 Task: Apply conditional formatting to highlight cells in the range A2:G14 that are less than 10 with a red background and bold text.
Action: Mouse moved to (271, 164)
Screenshot: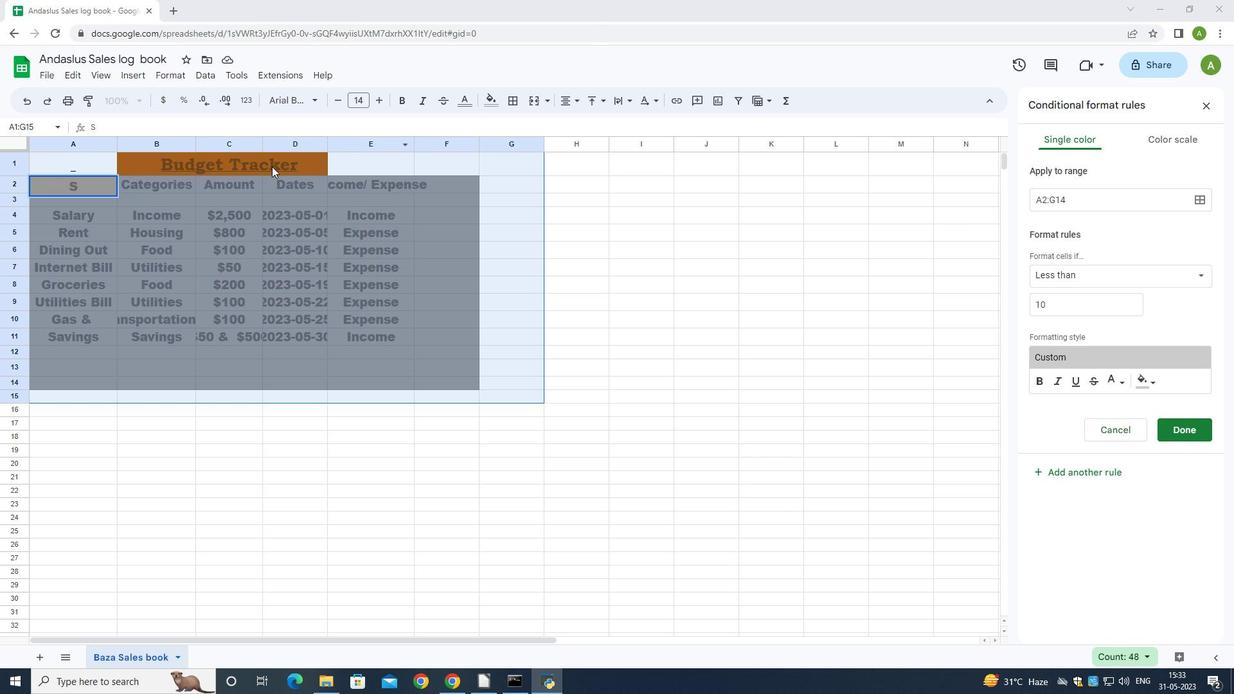 
Action: Mouse pressed left at (271, 164)
Screenshot: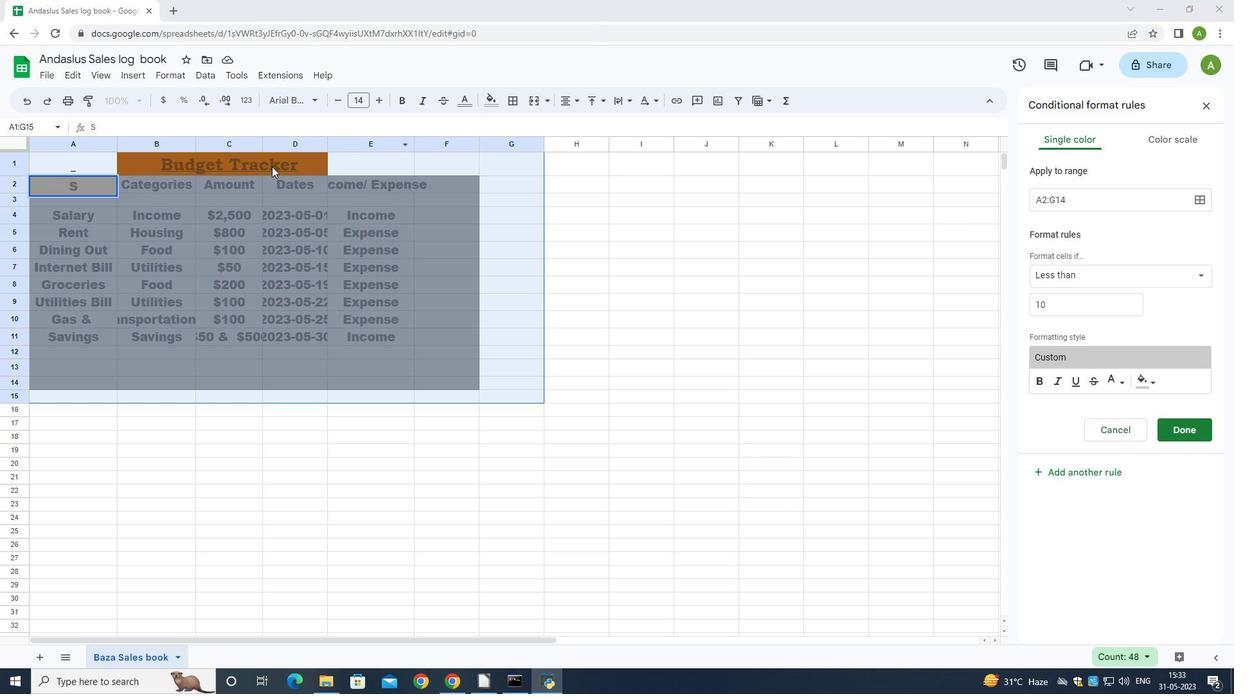
Action: Mouse moved to (142, 160)
Screenshot: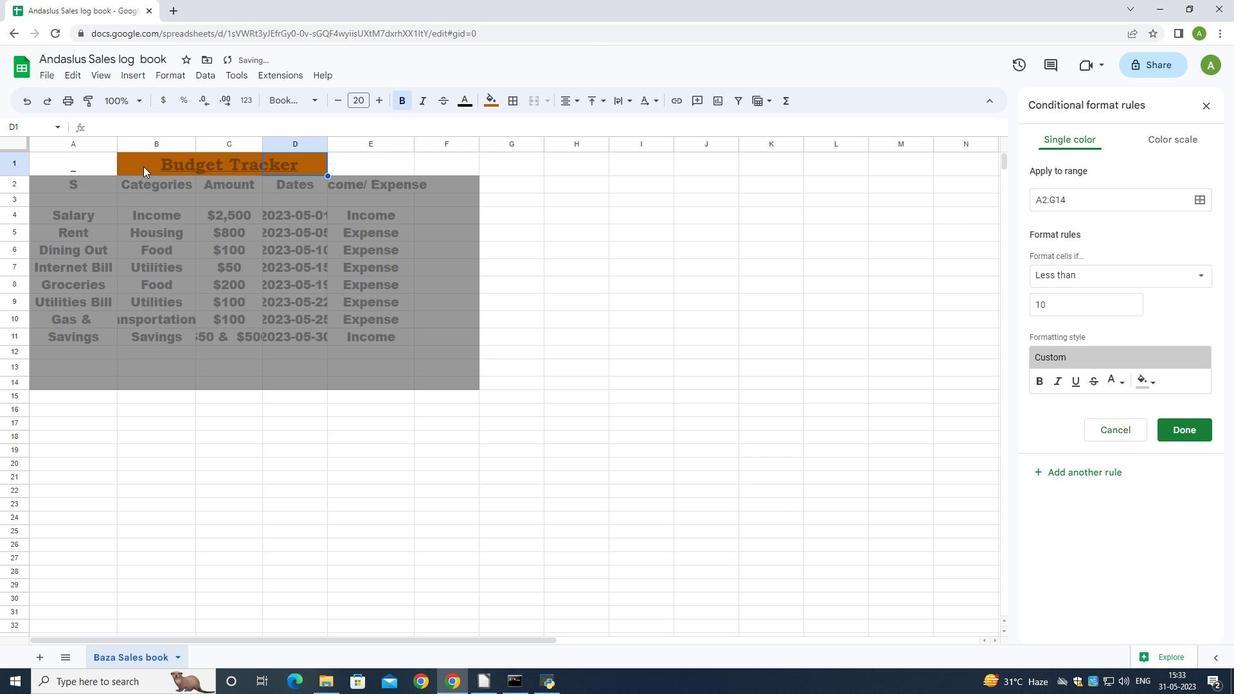 
Action: Mouse pressed left at (142, 160)
Screenshot: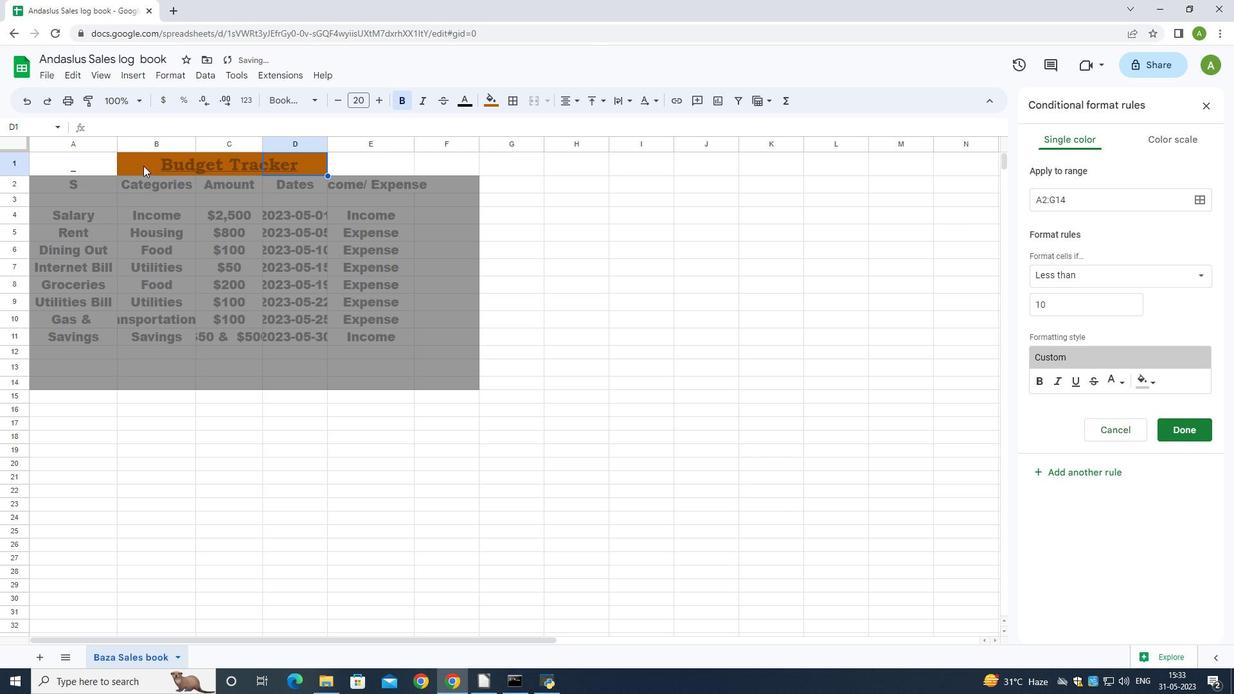 
Action: Mouse pressed left at (142, 160)
Screenshot: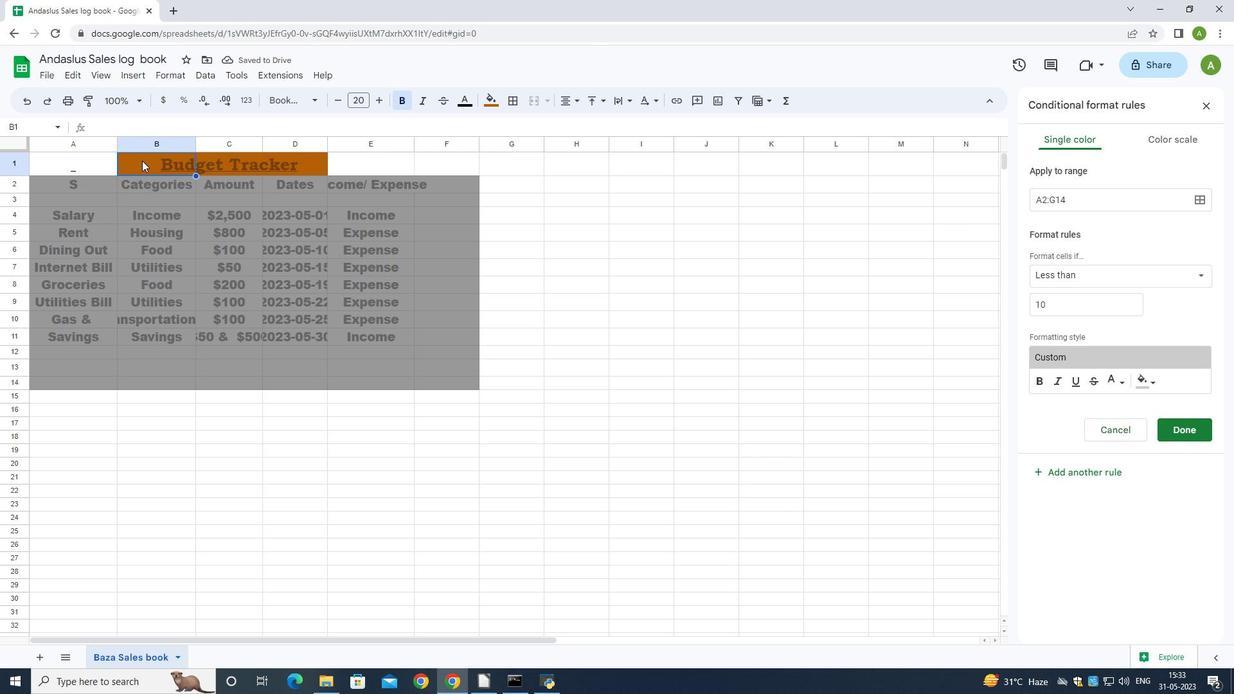 
Action: Mouse moved to (302, 95)
Screenshot: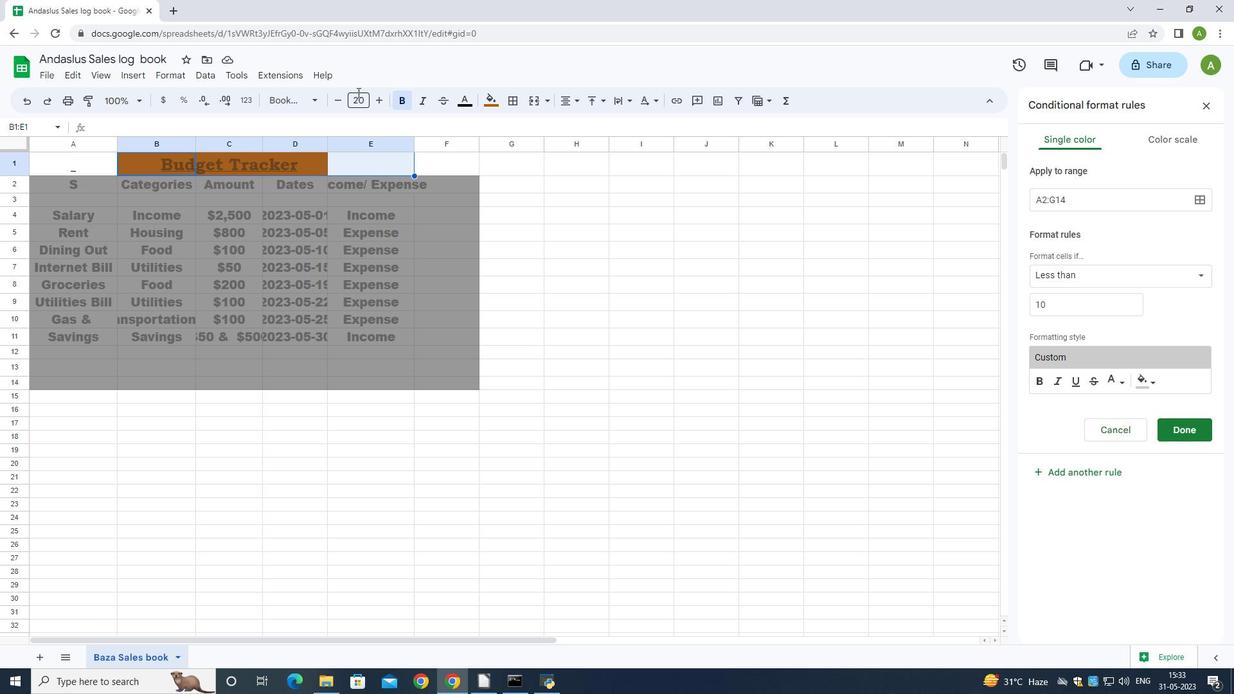 
Action: Mouse pressed left at (302, 95)
Screenshot: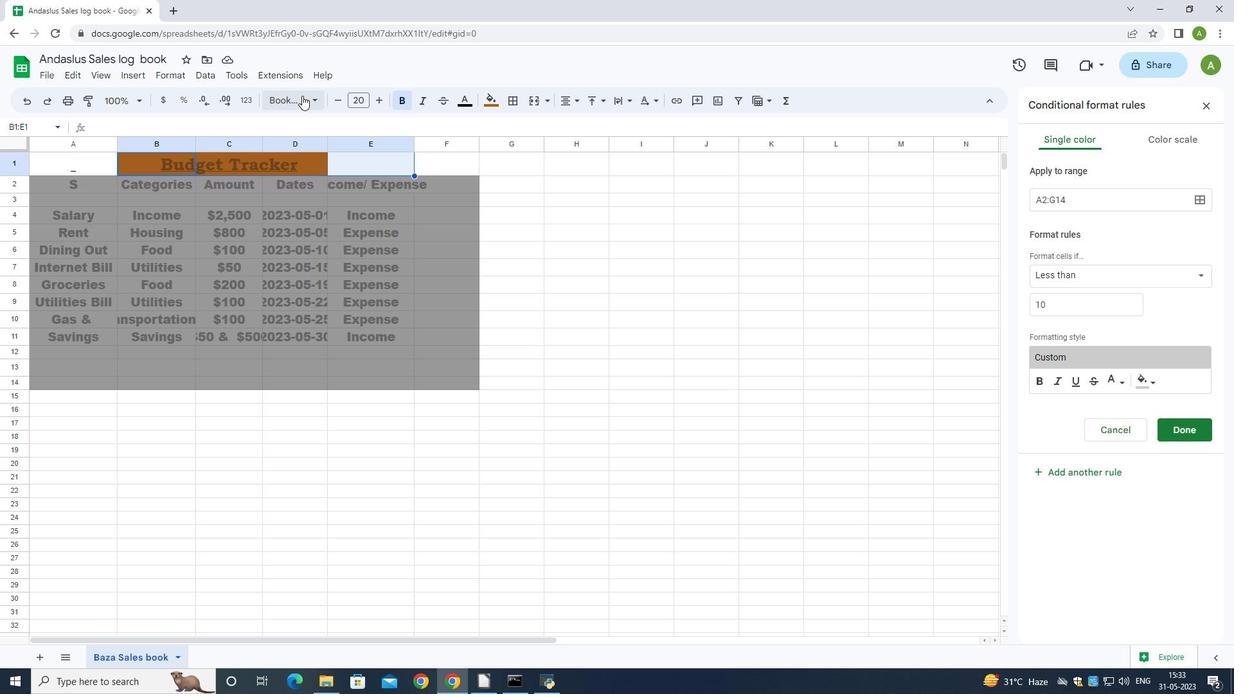 
Action: Mouse moved to (331, 233)
Screenshot: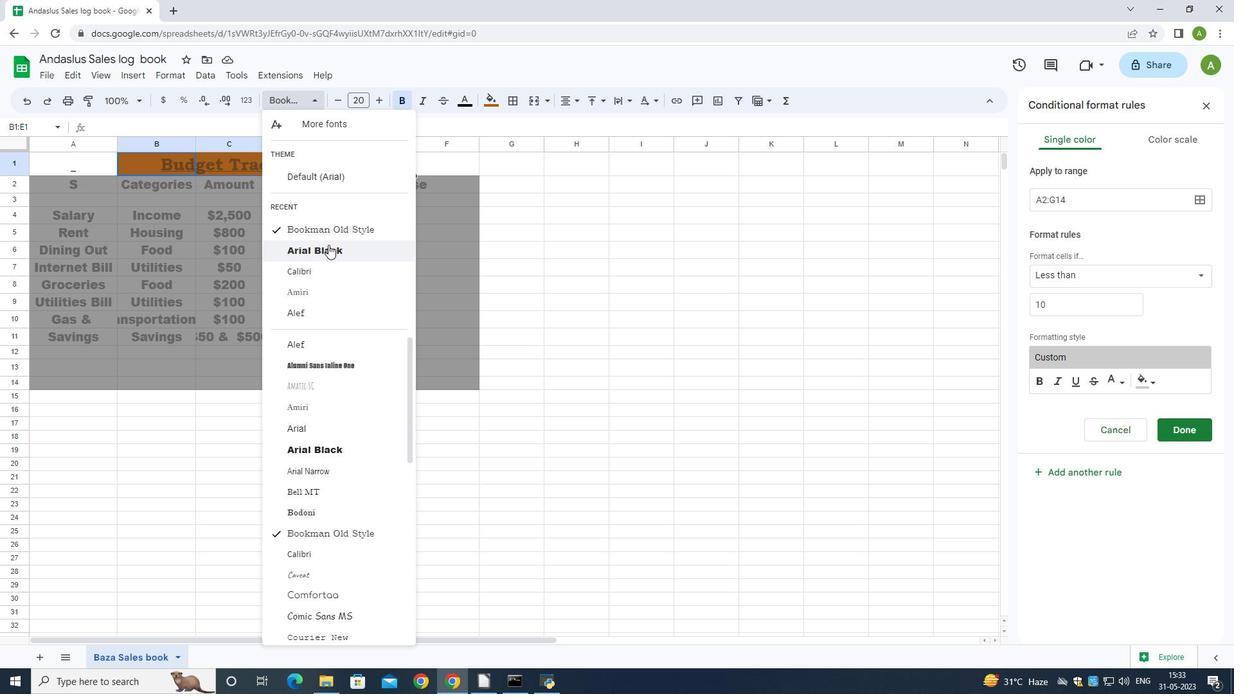 
Action: Mouse pressed left at (331, 233)
Screenshot: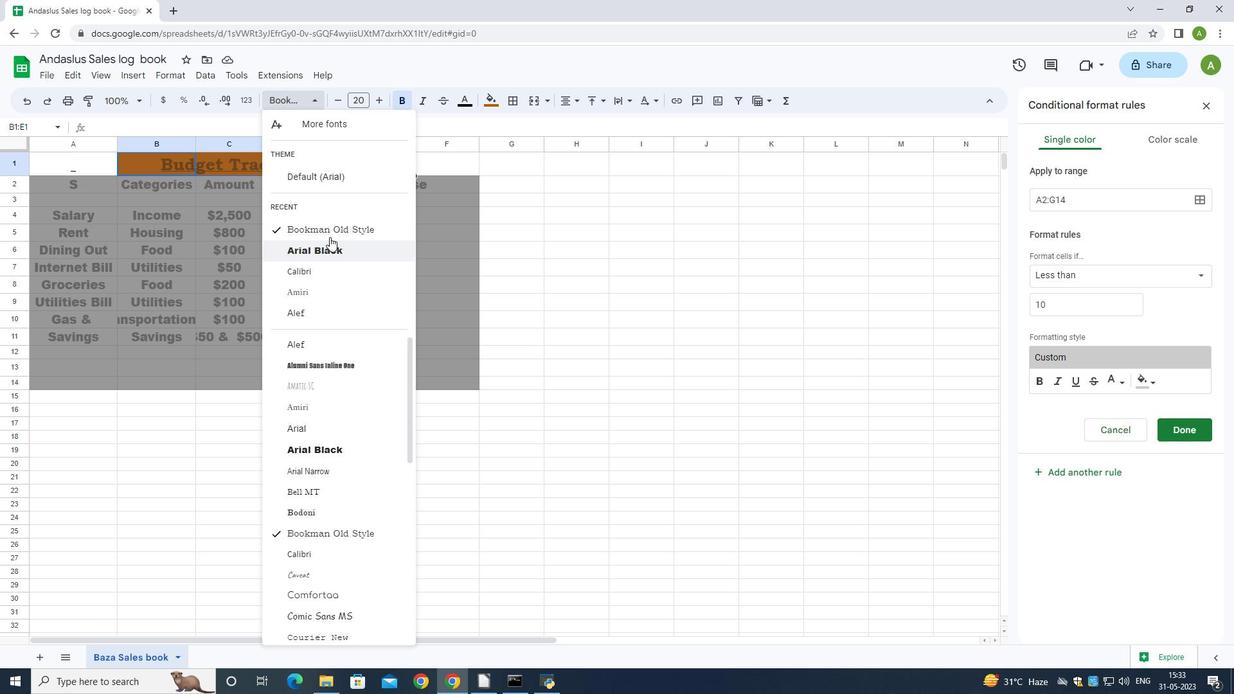 
Action: Mouse moved to (345, 101)
Screenshot: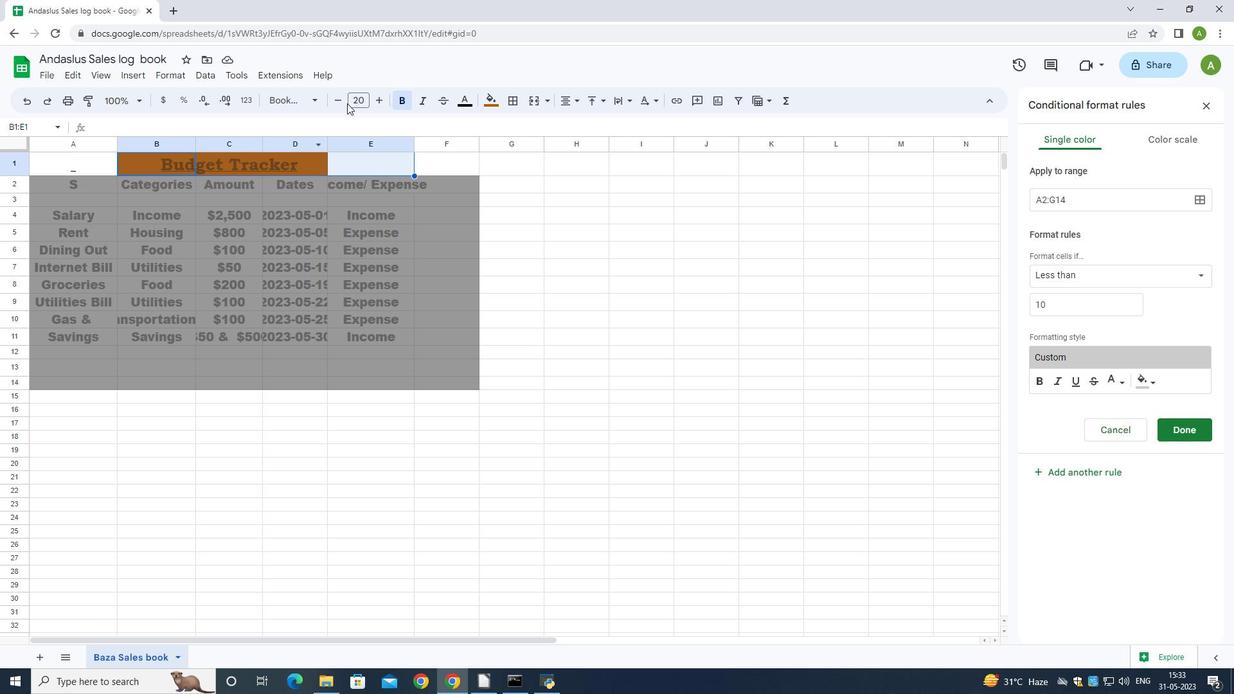 
Action: Mouse pressed left at (345, 101)
Screenshot: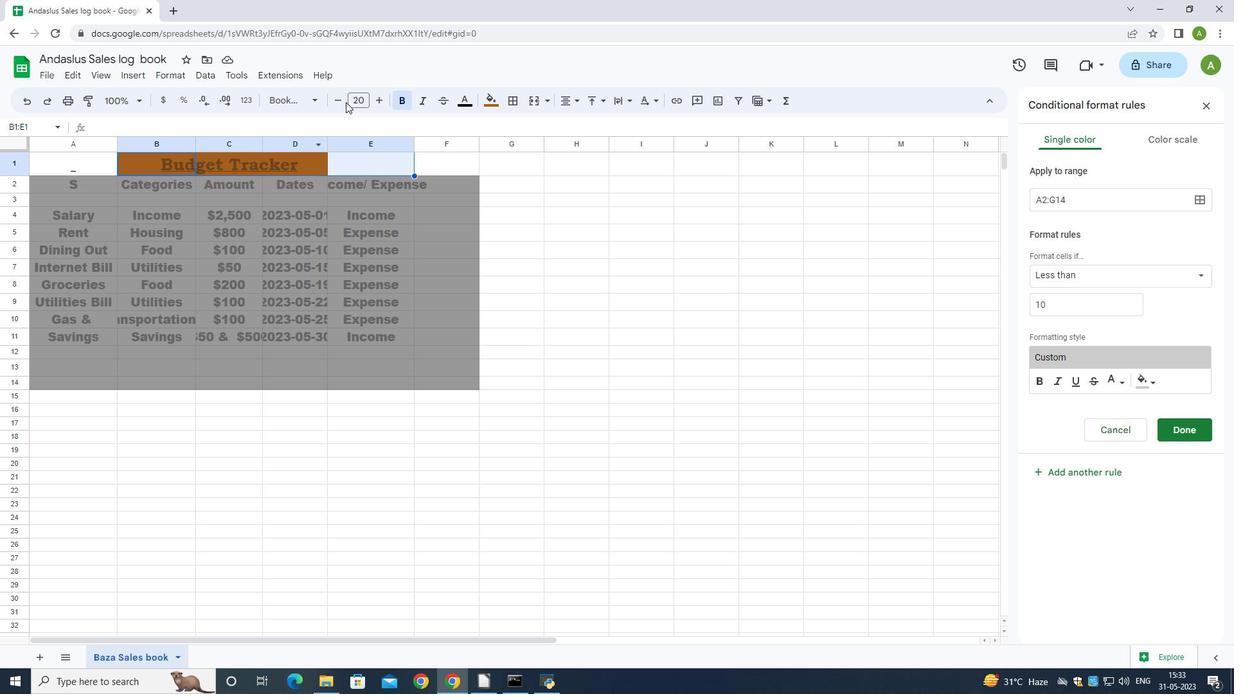 
Action: Mouse moved to (342, 101)
Screenshot: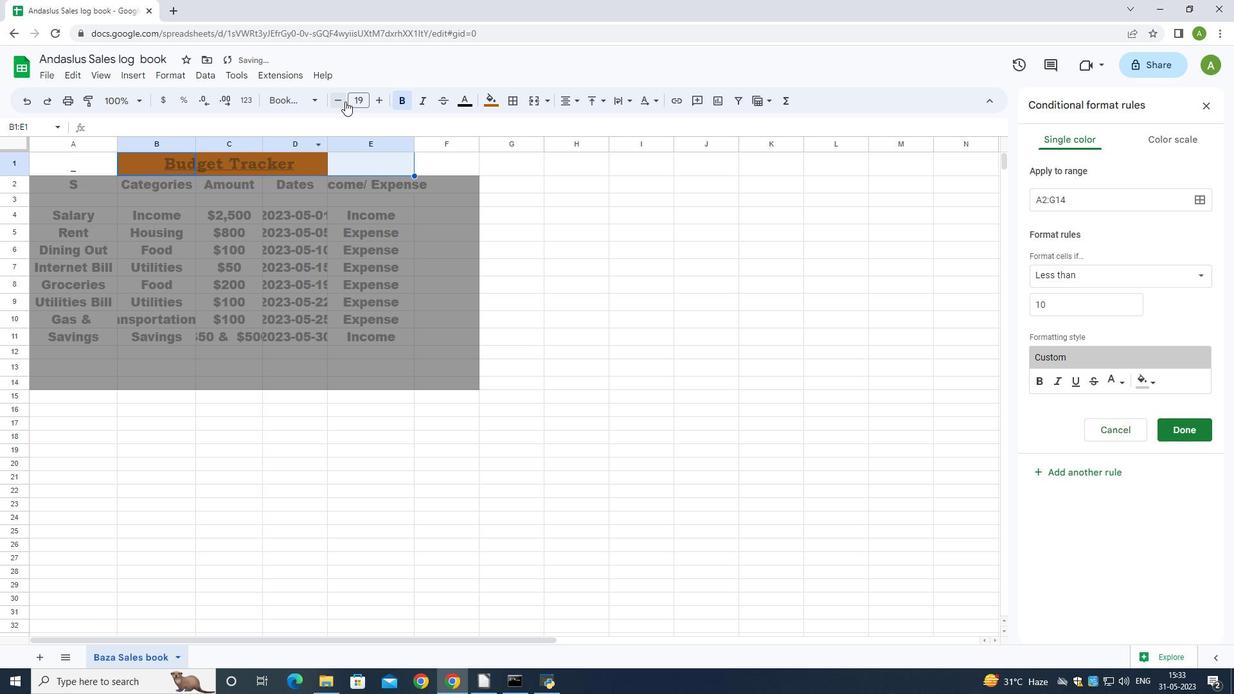 
Action: Mouse pressed left at (342, 101)
Screenshot: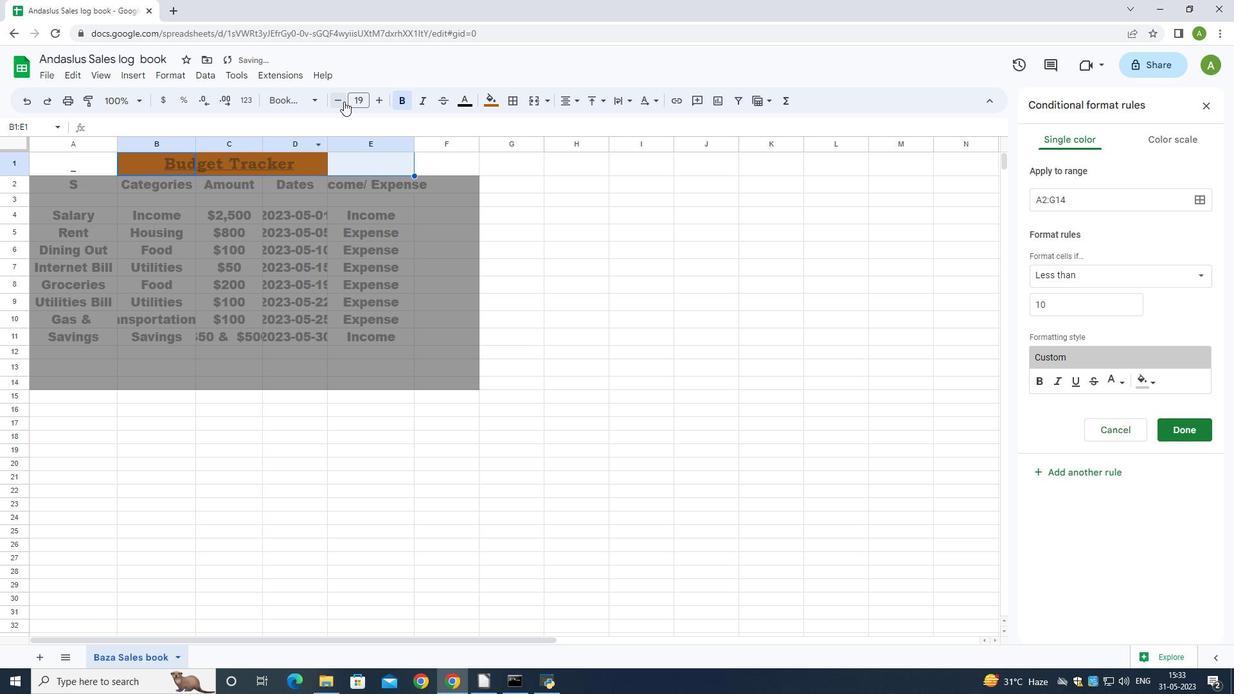 
Action: Mouse moved to (46, 180)
Screenshot: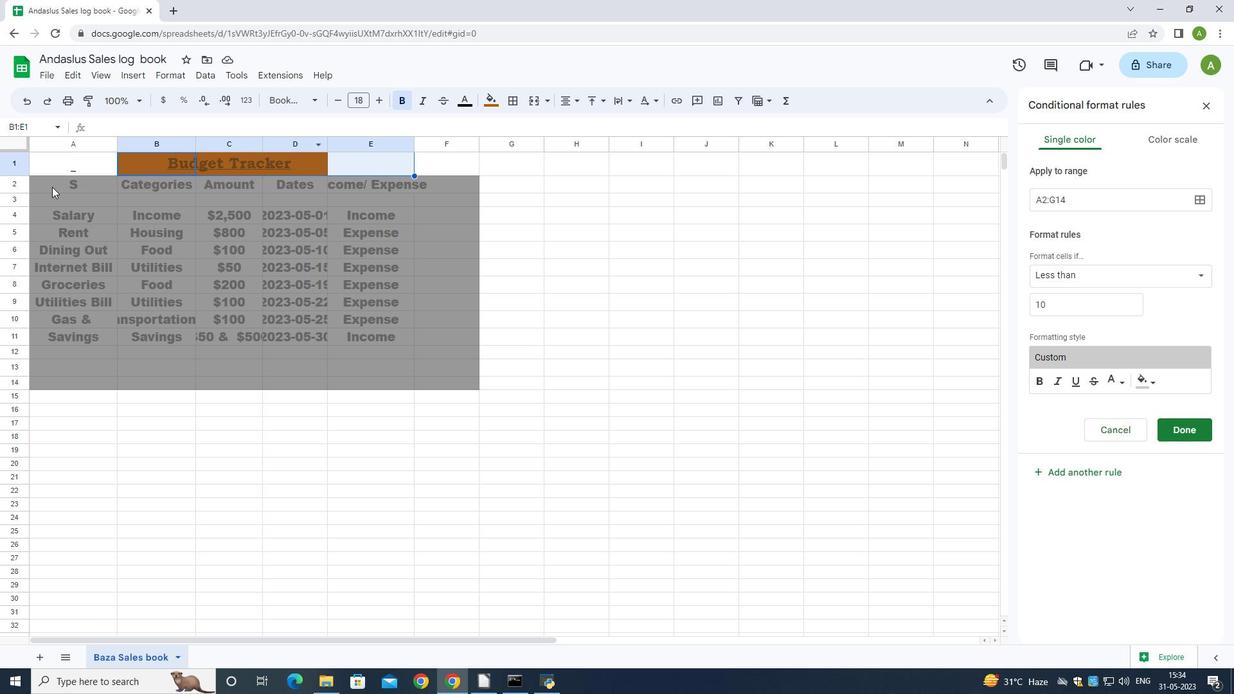 
Action: Mouse pressed left at (46, 180)
Screenshot: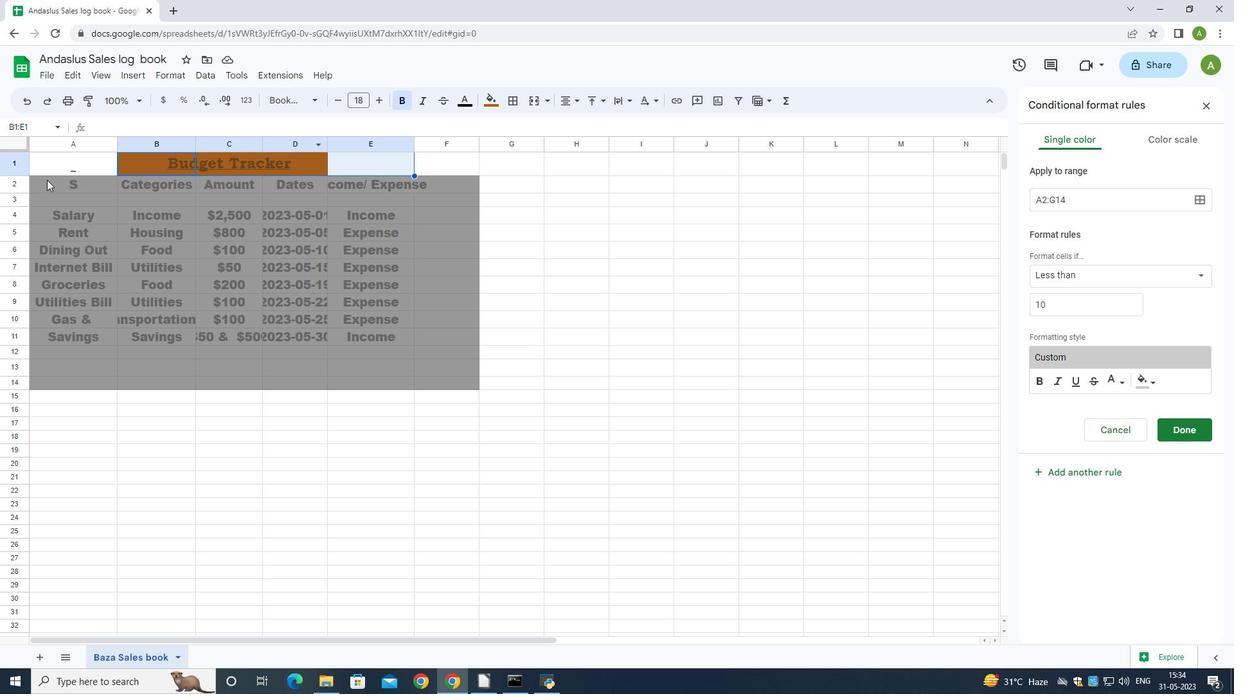 
Action: Mouse moved to (87, 190)
Screenshot: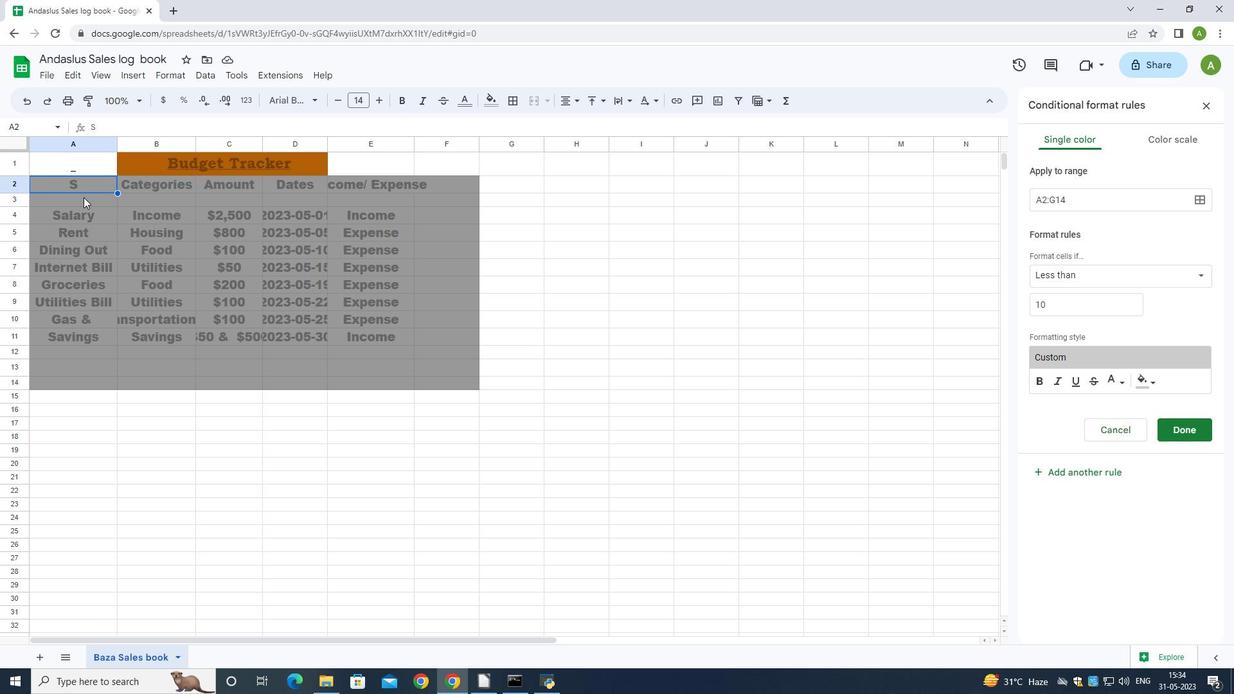 
Action: Mouse pressed left at (87, 190)
Screenshot: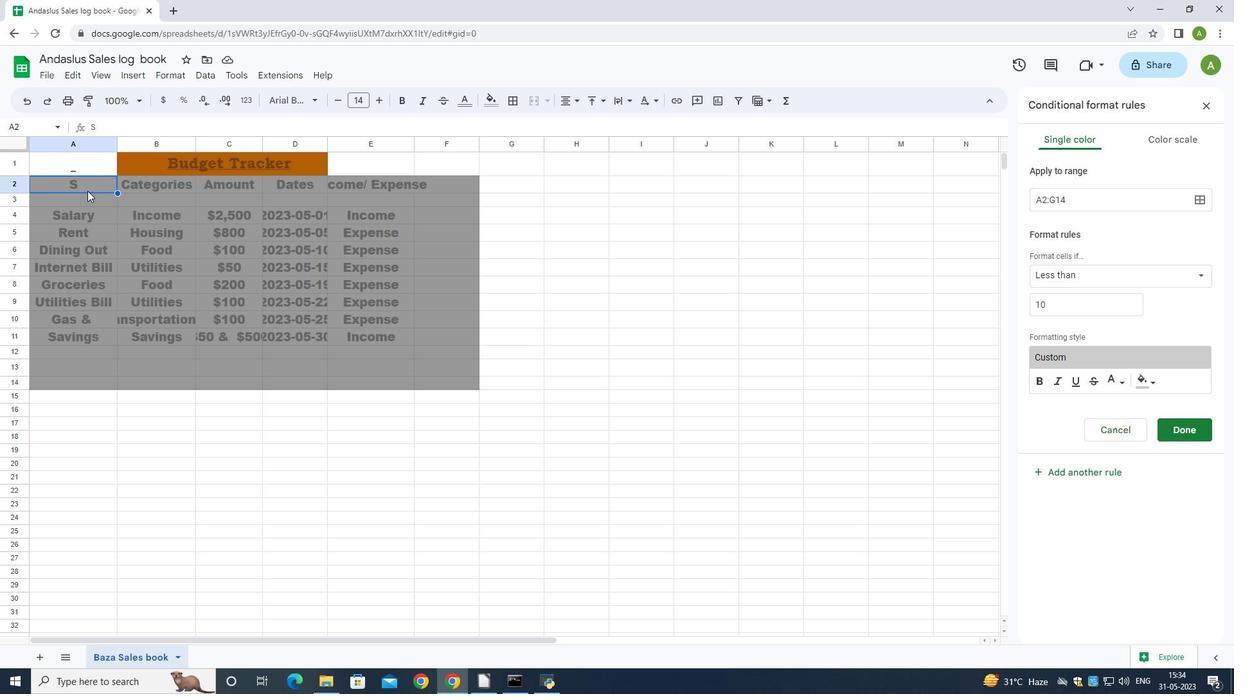 
Action: Mouse moved to (310, 100)
Screenshot: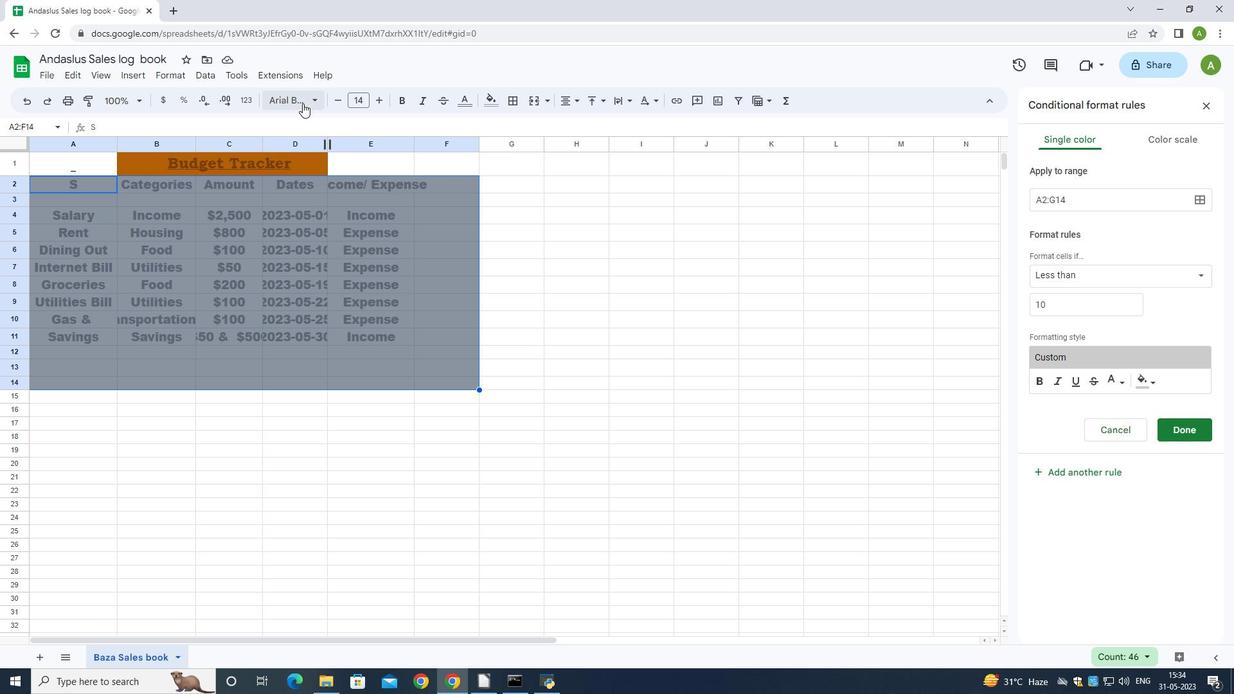 
Action: Mouse pressed left at (310, 100)
Screenshot: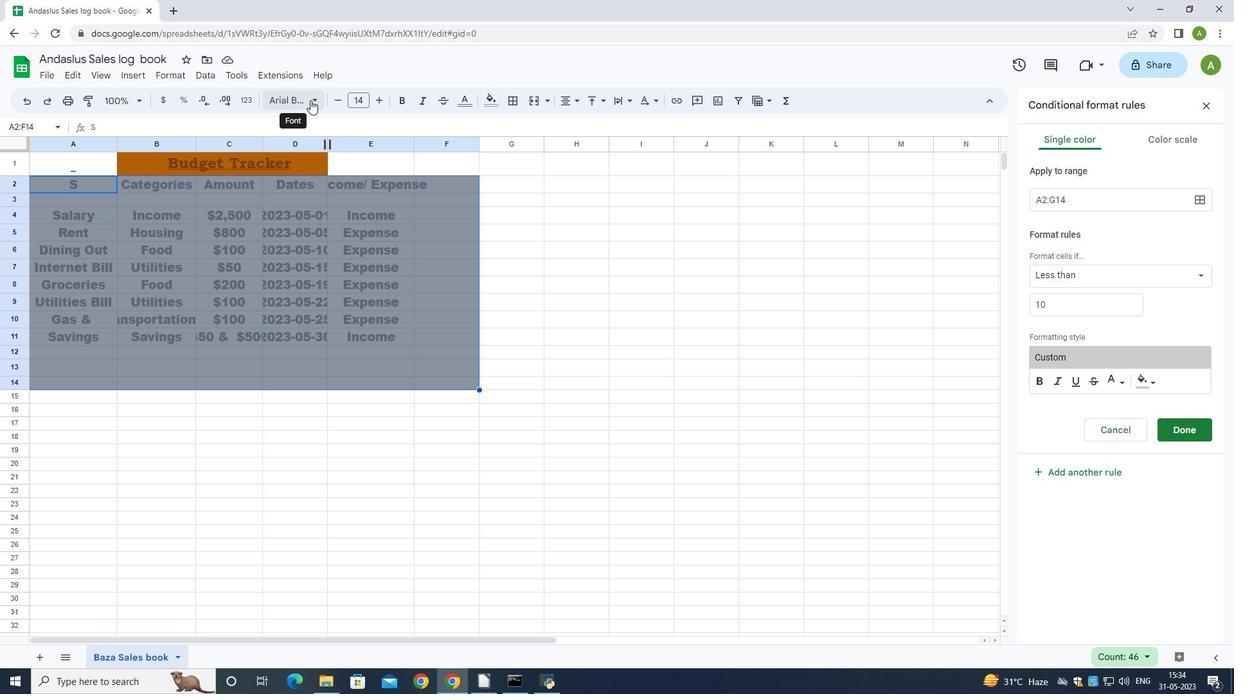 
Action: Mouse moved to (321, 271)
Screenshot: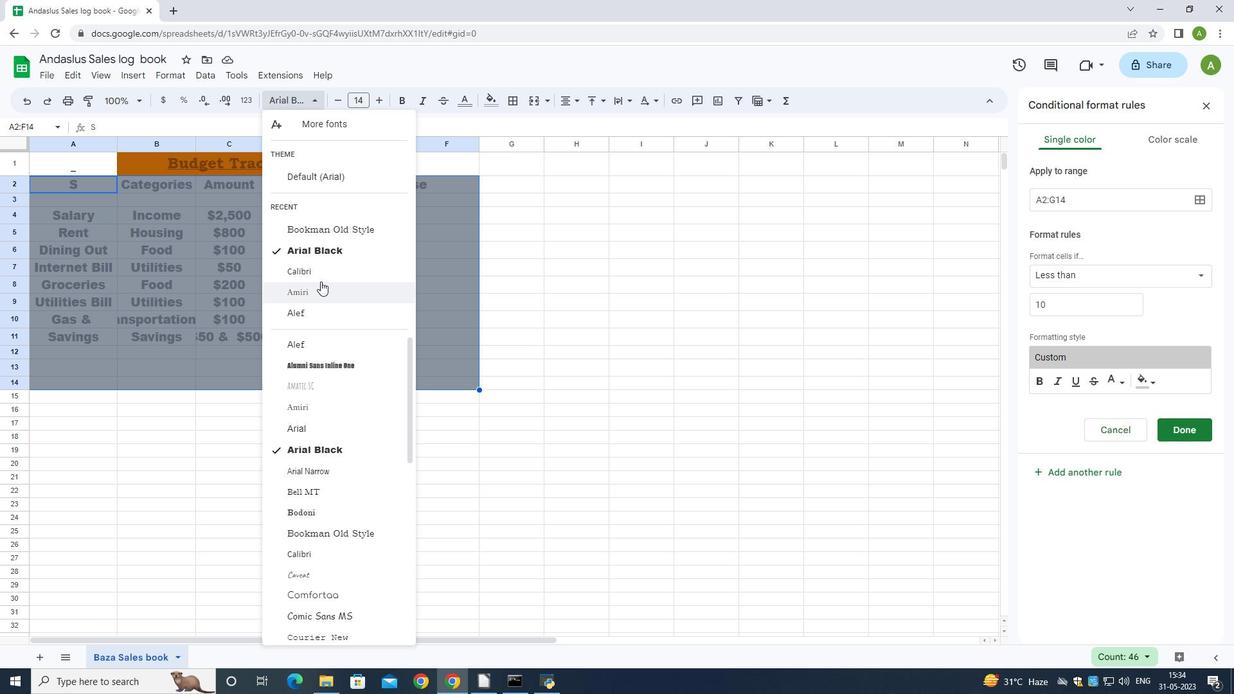 
Action: Mouse pressed left at (321, 271)
Screenshot: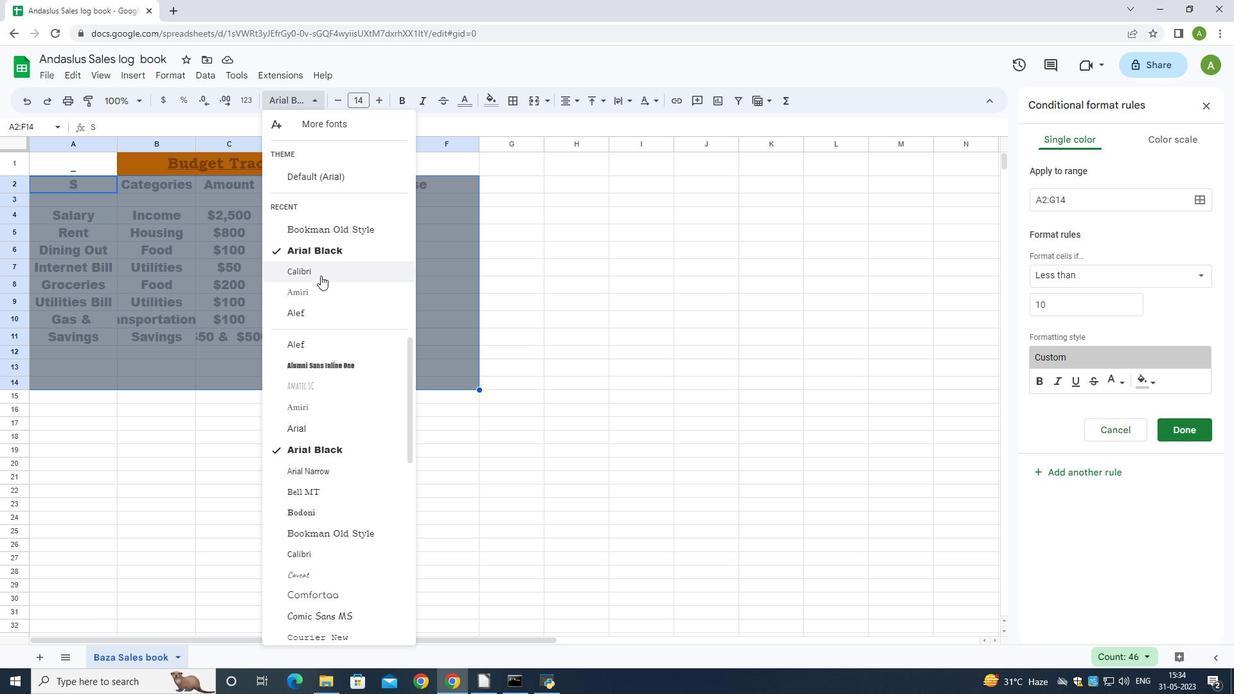 
Action: Mouse moved to (334, 100)
Screenshot: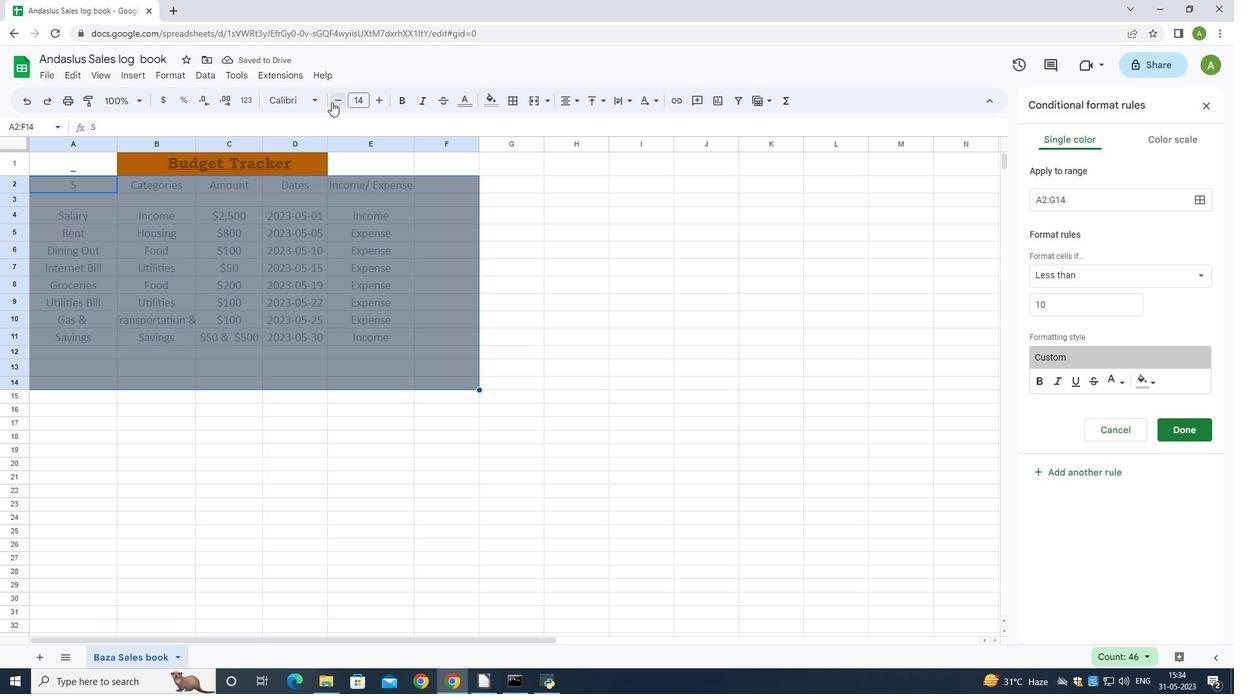 
Action: Mouse pressed left at (334, 100)
Screenshot: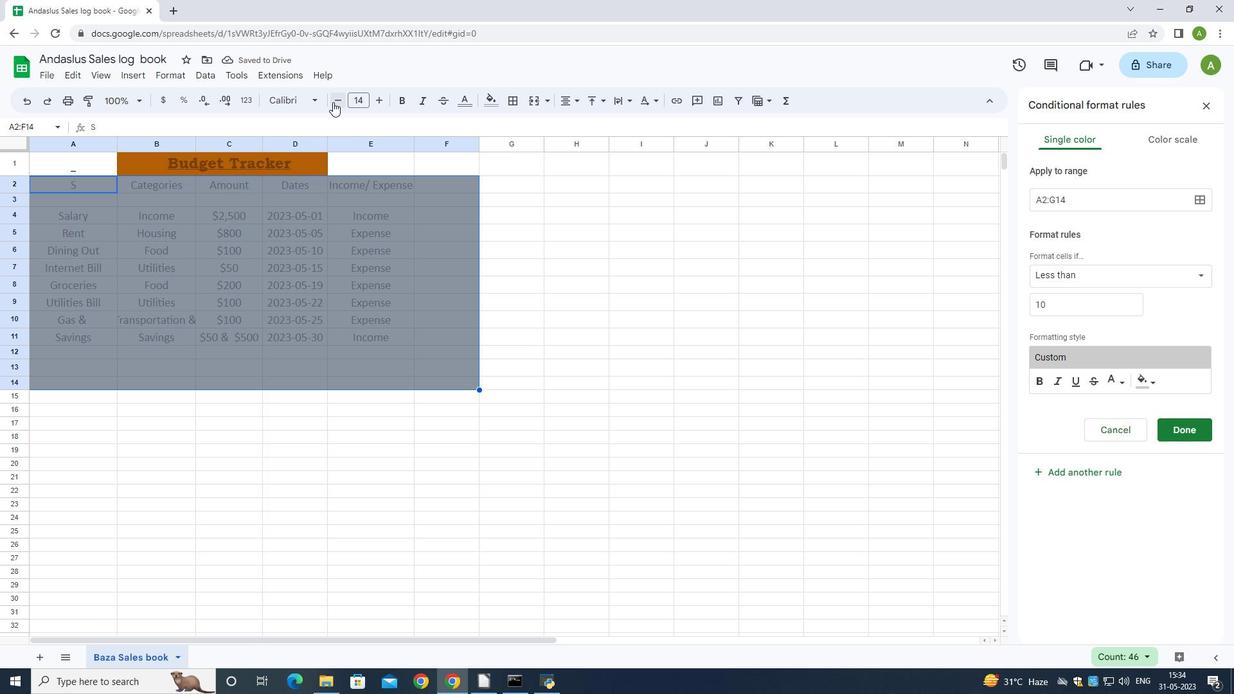 
Action: Mouse pressed left at (334, 100)
Screenshot: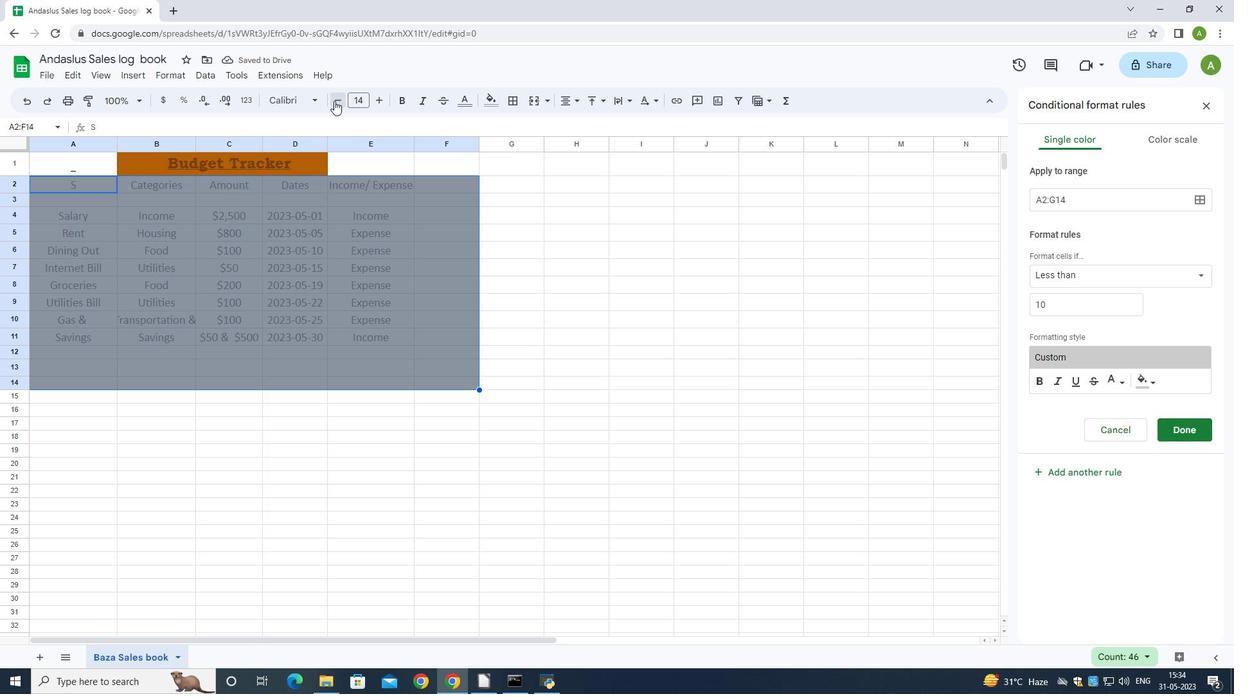 
Action: Mouse pressed left at (334, 100)
Screenshot: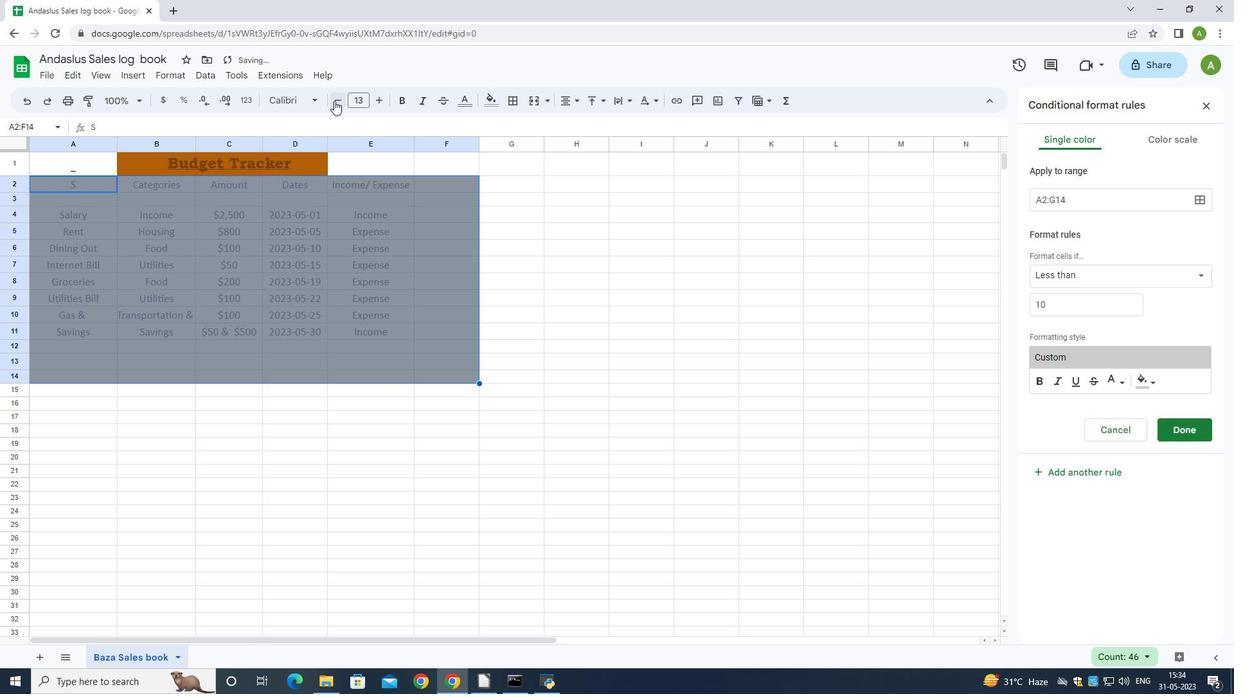 
Action: Mouse pressed left at (334, 100)
Screenshot: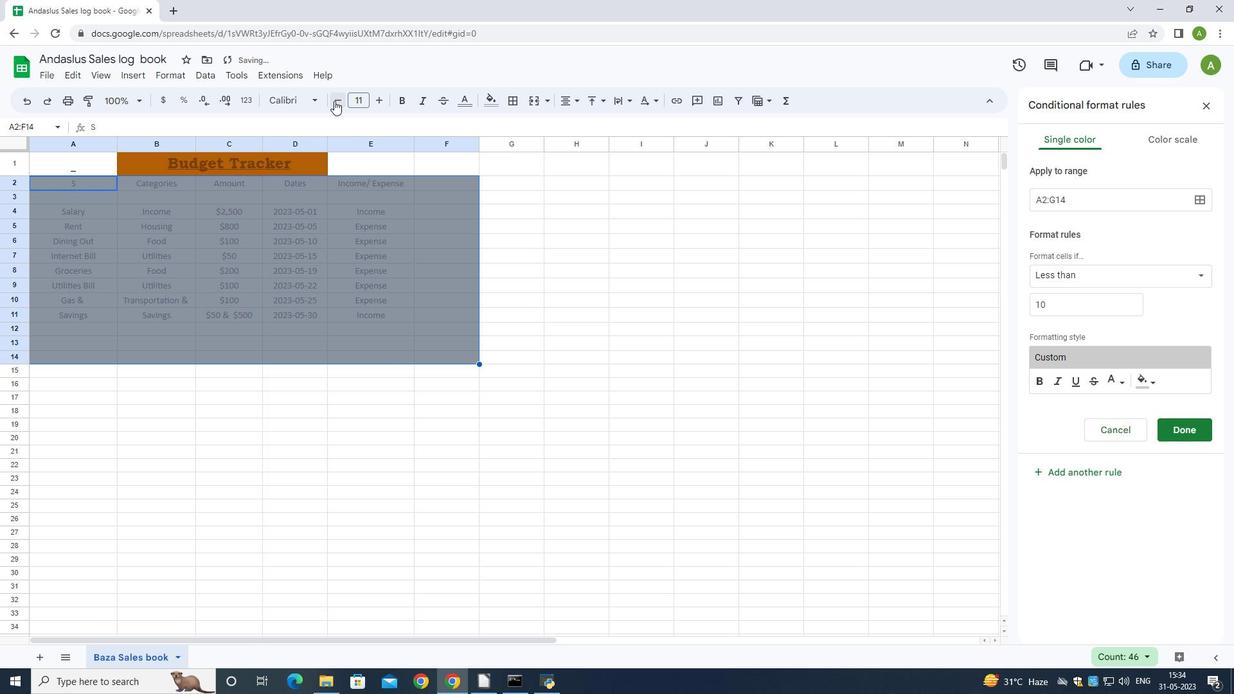 
Action: Mouse pressed left at (334, 100)
Screenshot: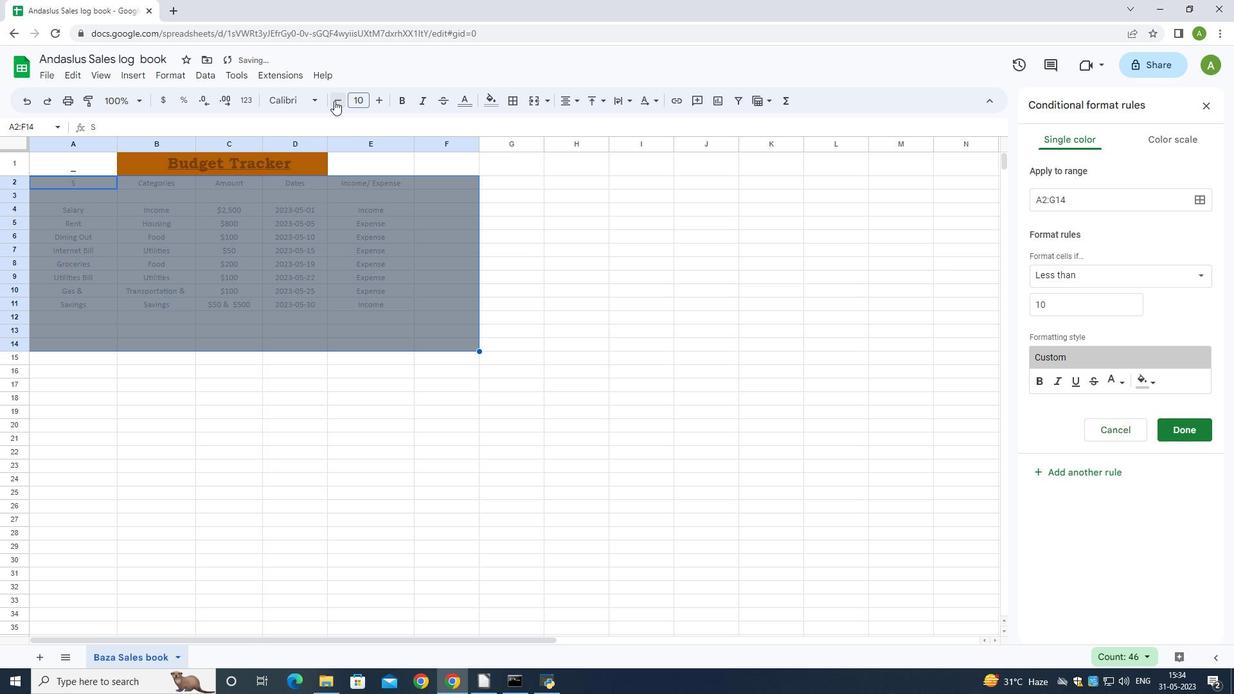 
Action: Mouse moved to (54, 163)
Screenshot: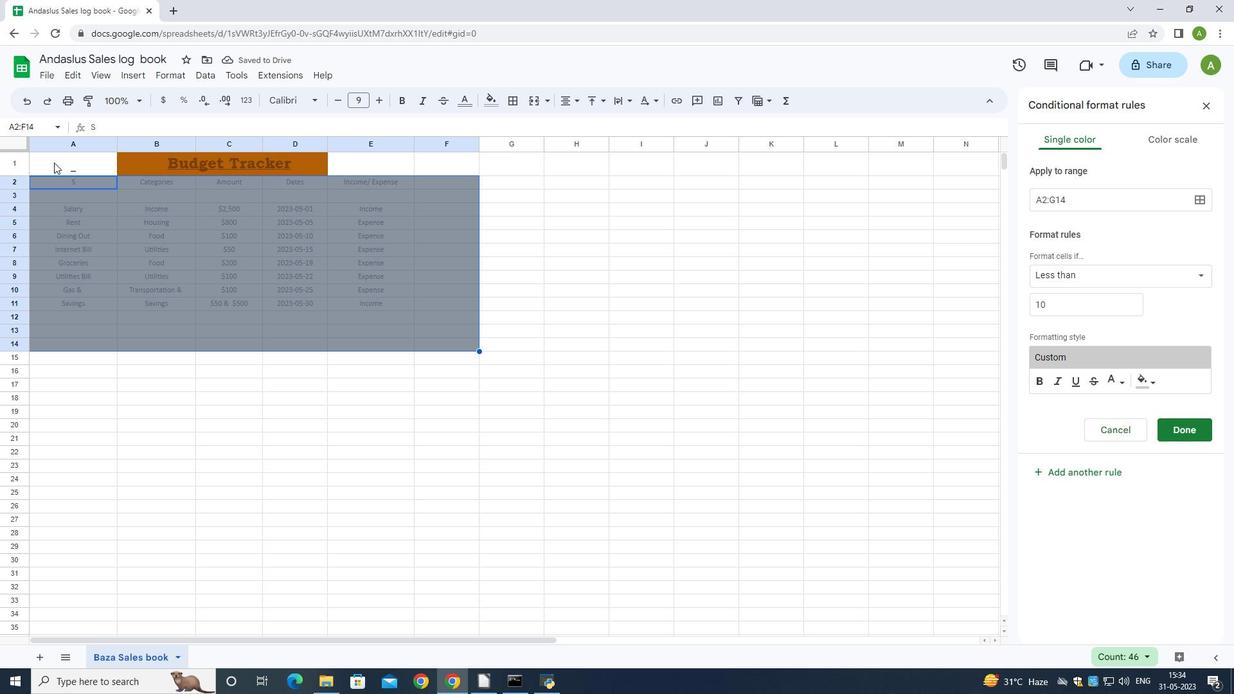 
Action: Mouse pressed left at (54, 163)
Screenshot: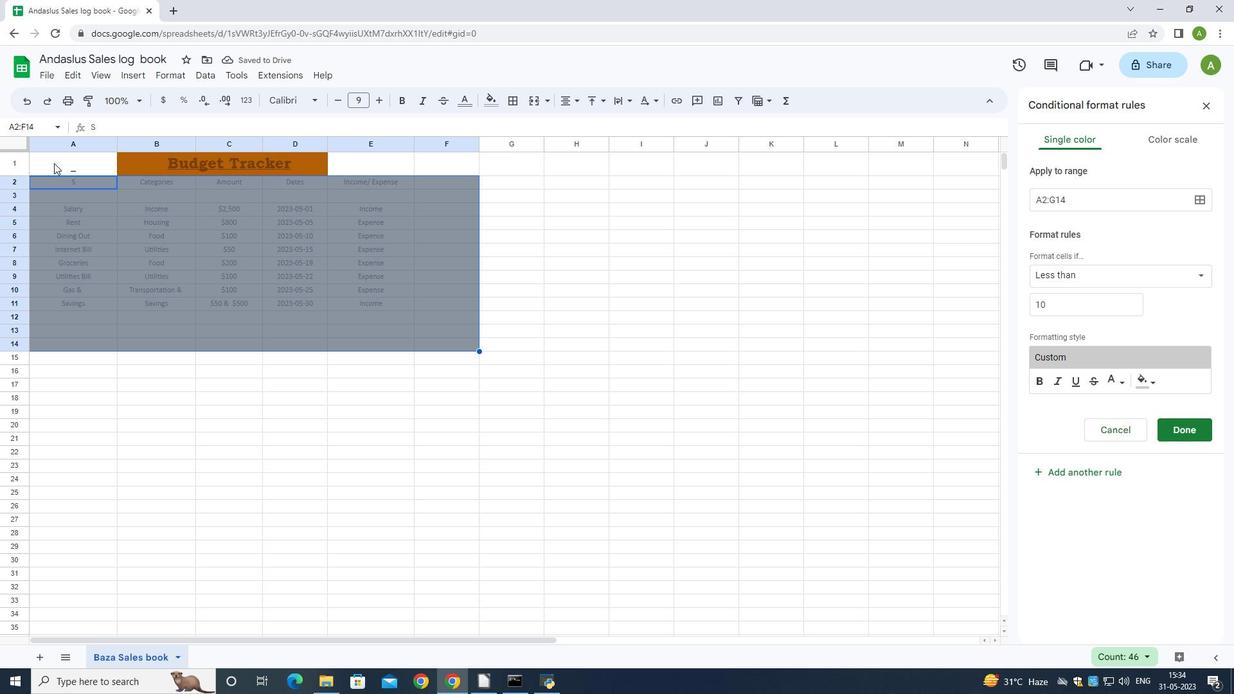 
Action: Mouse moved to (54, 163)
Screenshot: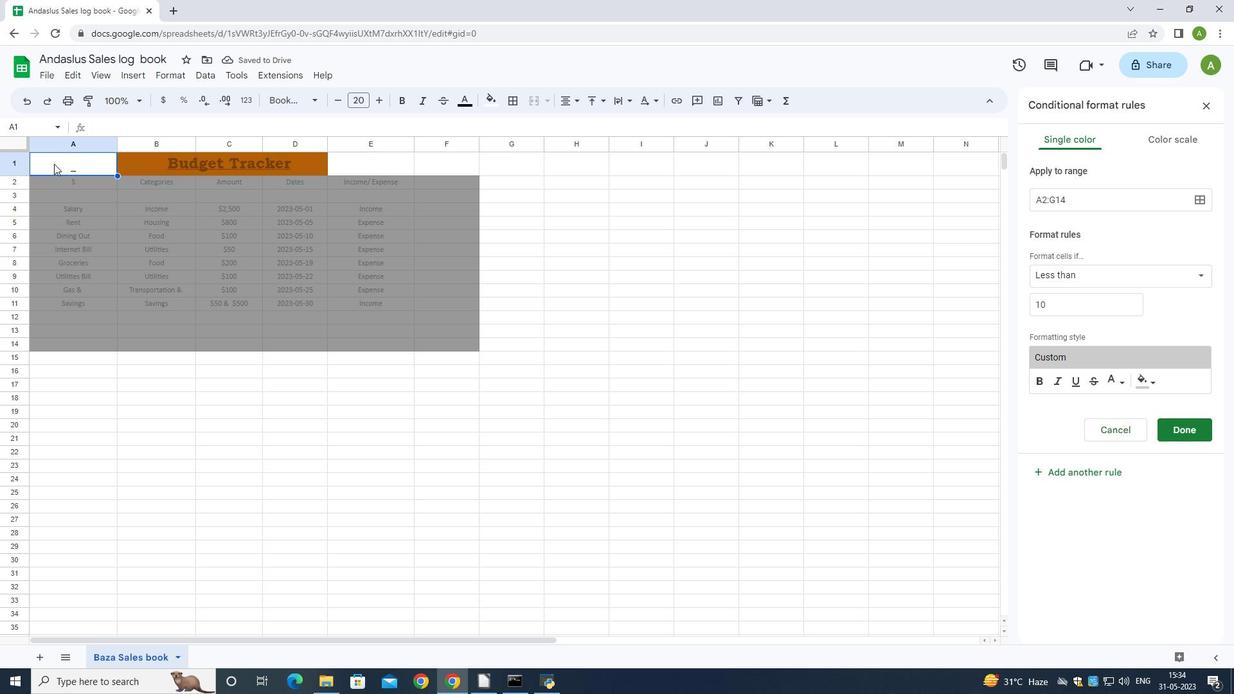 
Action: Mouse pressed left at (54, 163)
Screenshot: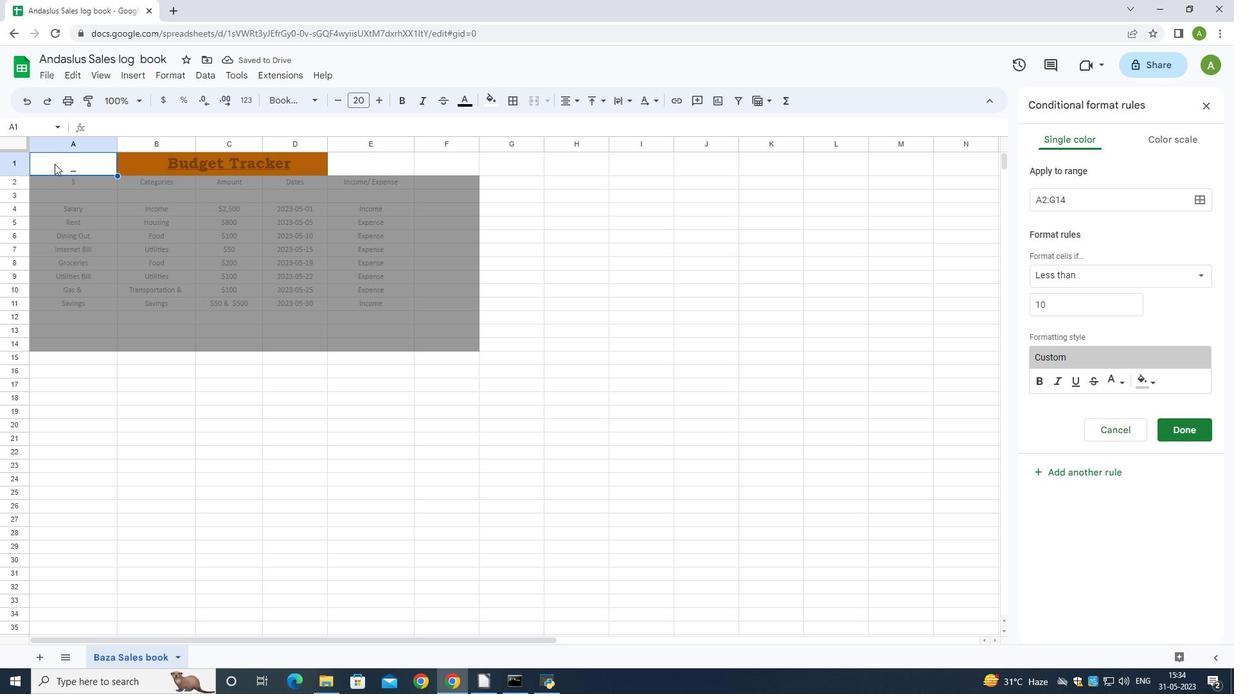 
Action: Mouse moved to (418, 448)
Screenshot: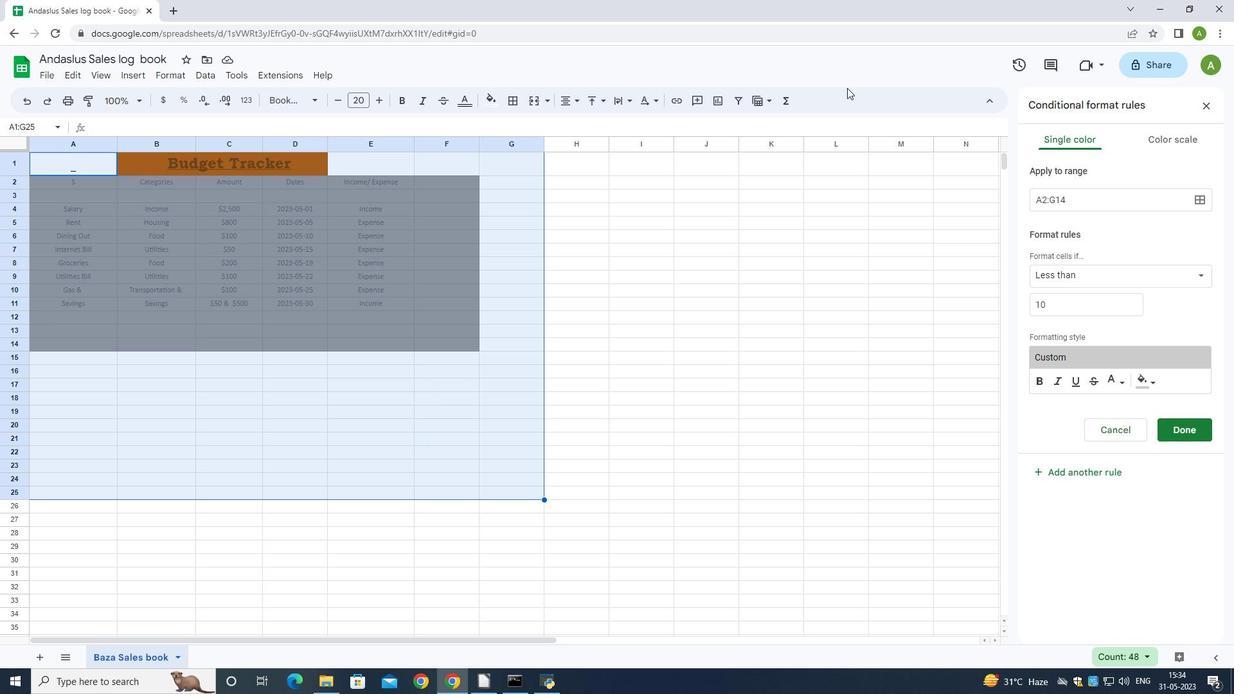 
Action: Mouse scrolled (418, 448) with delta (0, 0)
Screenshot: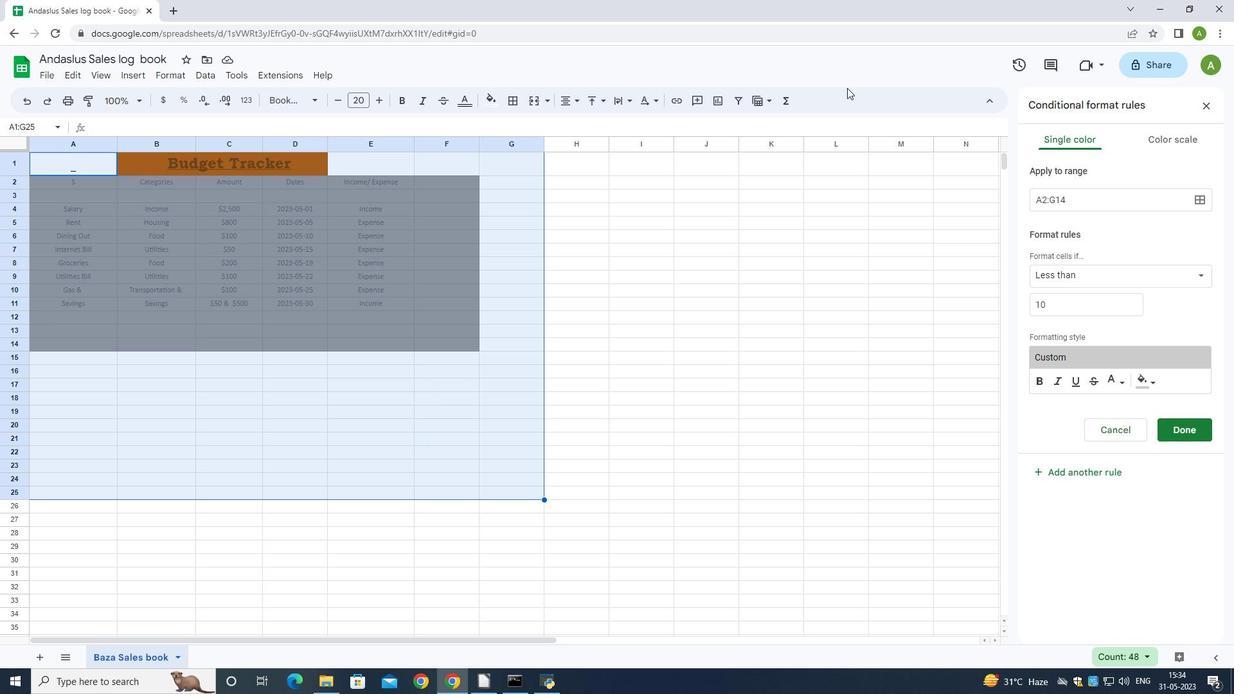 
Action: Mouse moved to (569, 102)
Screenshot: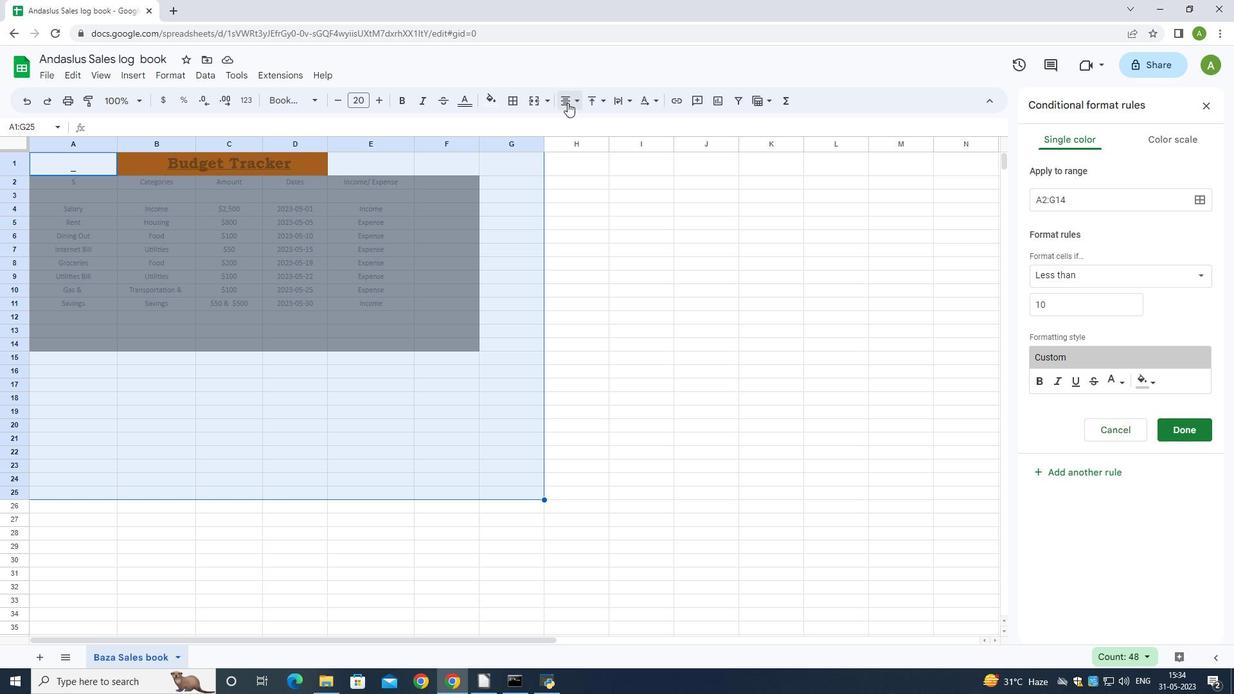 
Action: Mouse pressed left at (569, 102)
Screenshot: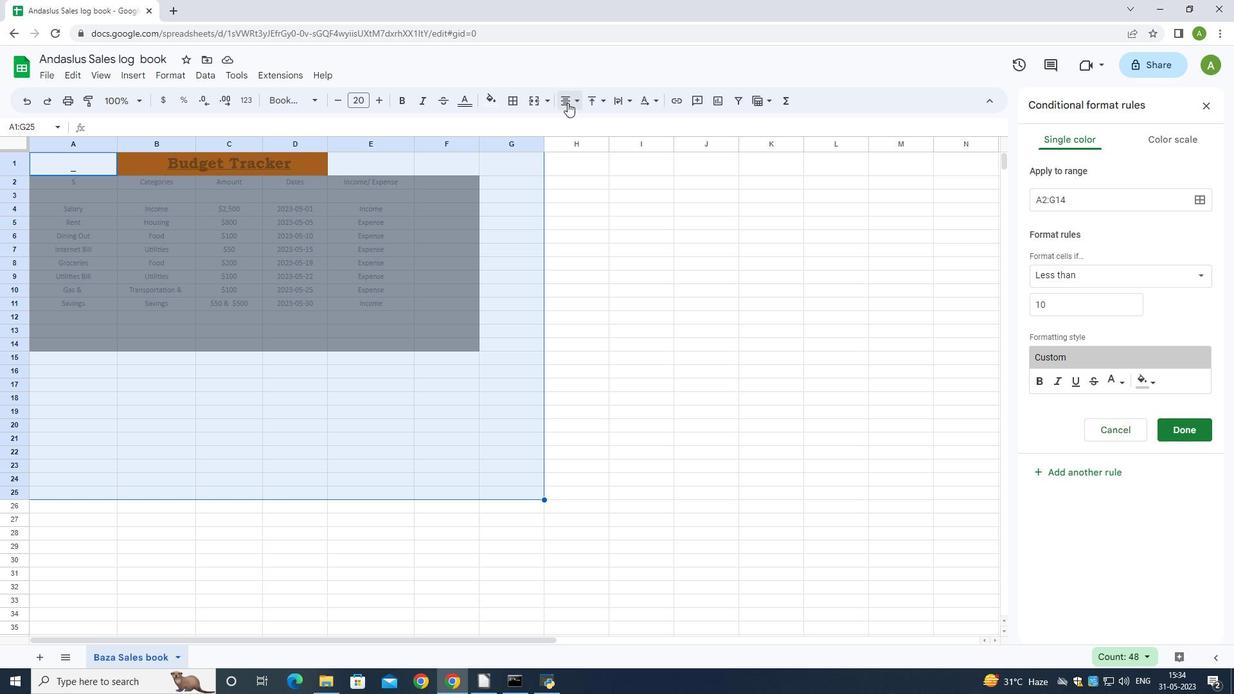 
Action: Mouse moved to (595, 127)
Screenshot: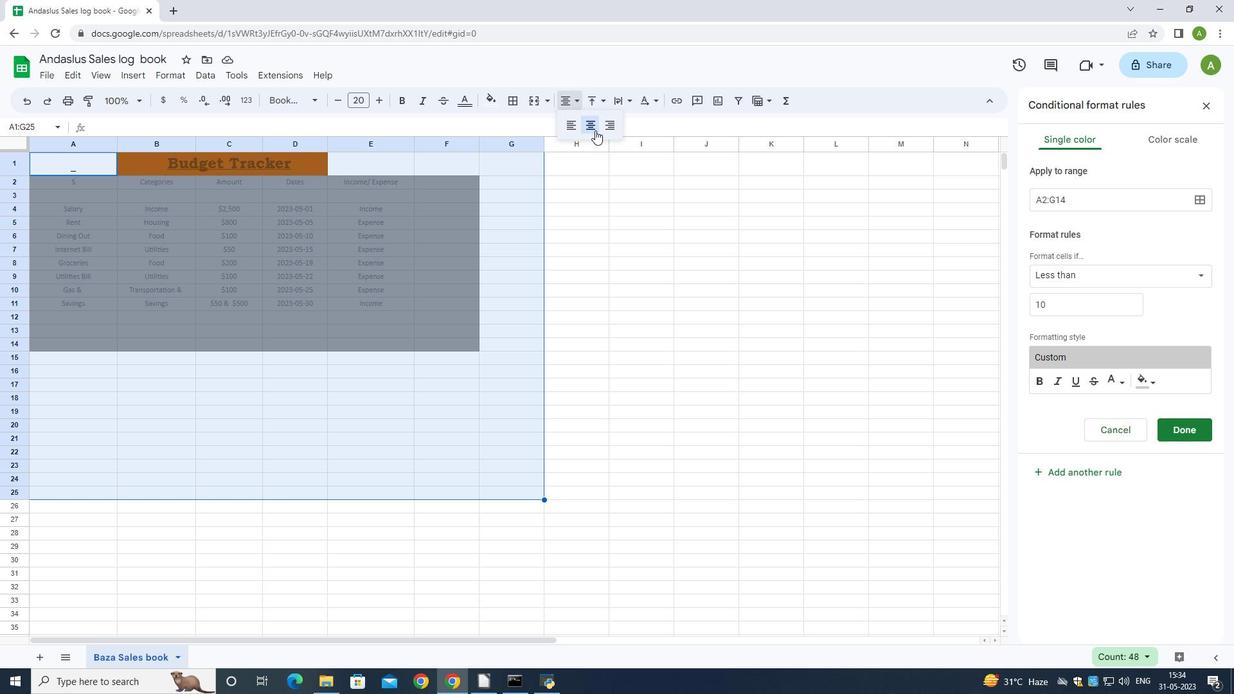 
Action: Mouse pressed left at (595, 127)
Screenshot: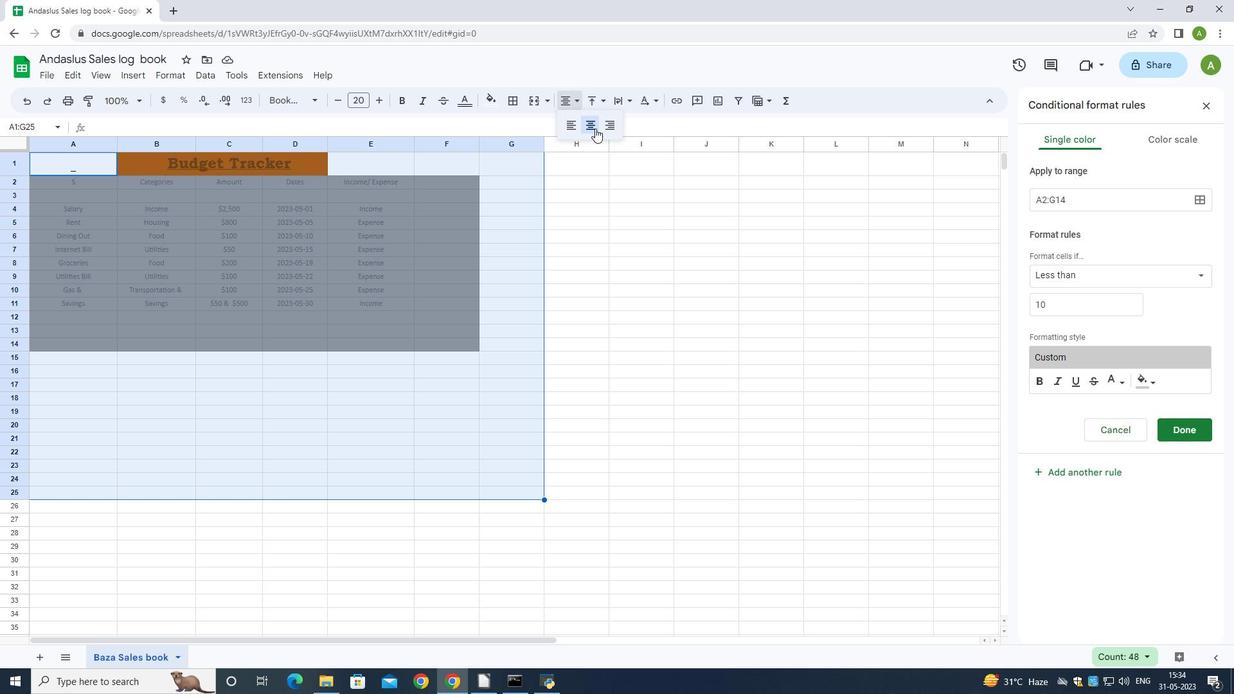 
Action: Mouse moved to (250, 169)
Screenshot: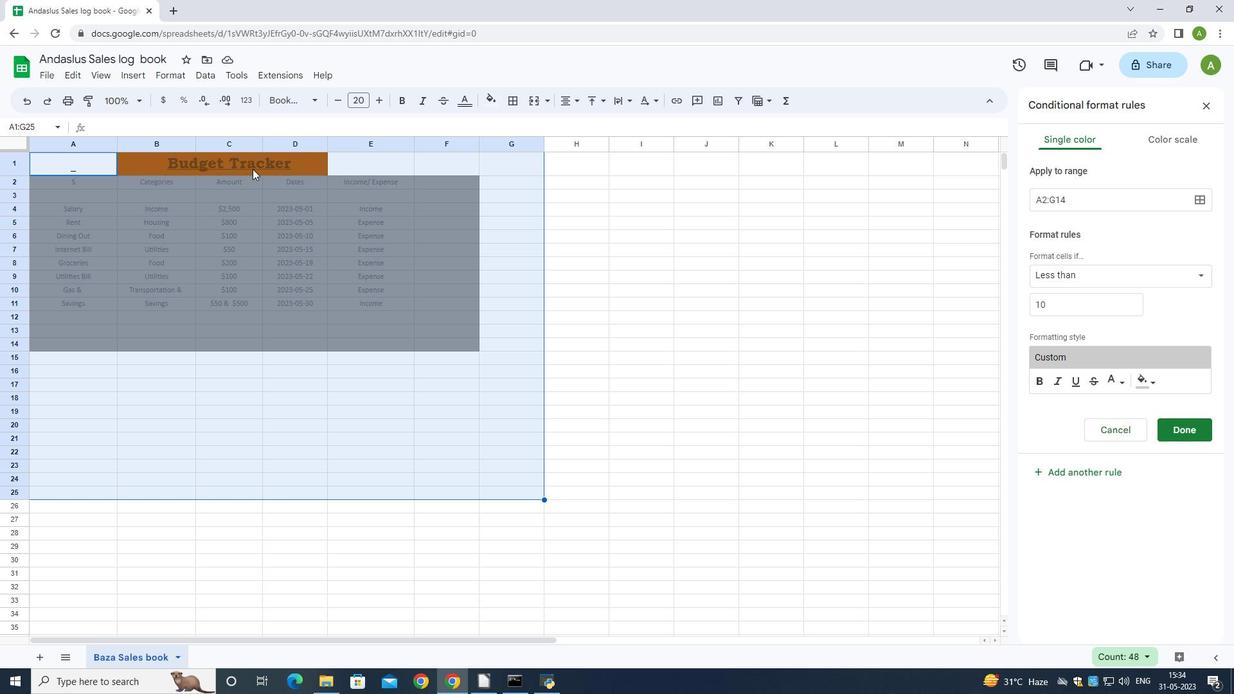
Action: Mouse pressed left at (250, 169)
Screenshot: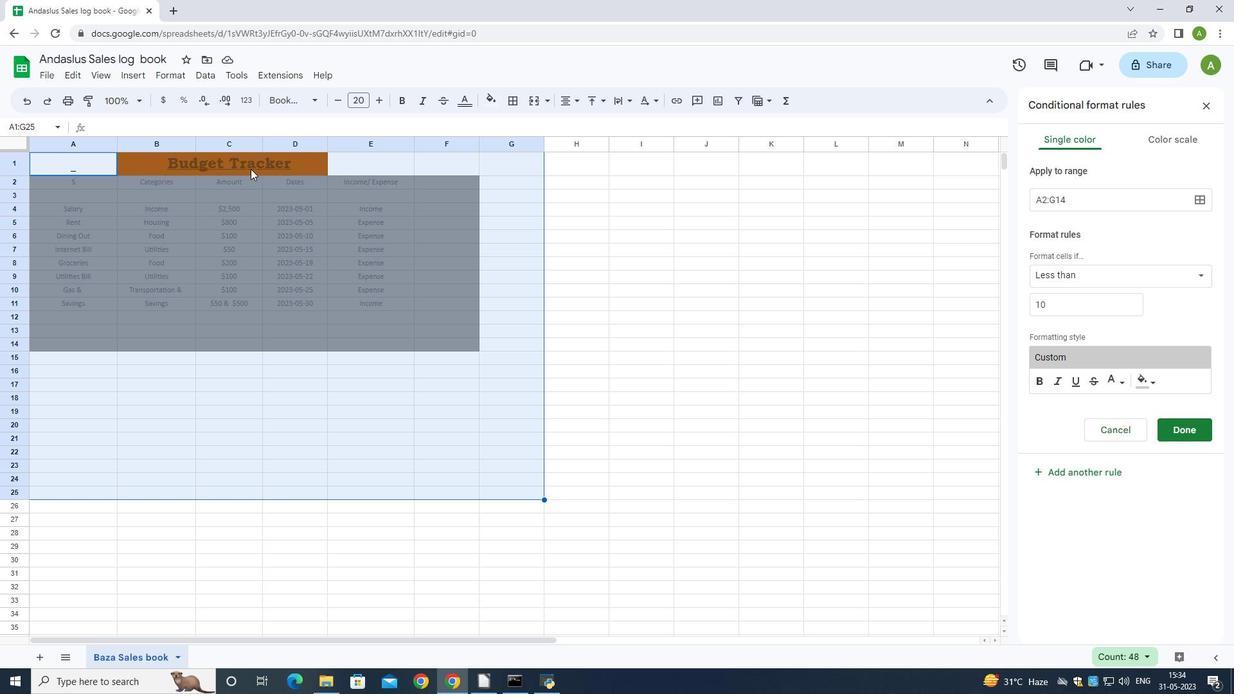 
Action: Mouse moved to (120, 156)
Screenshot: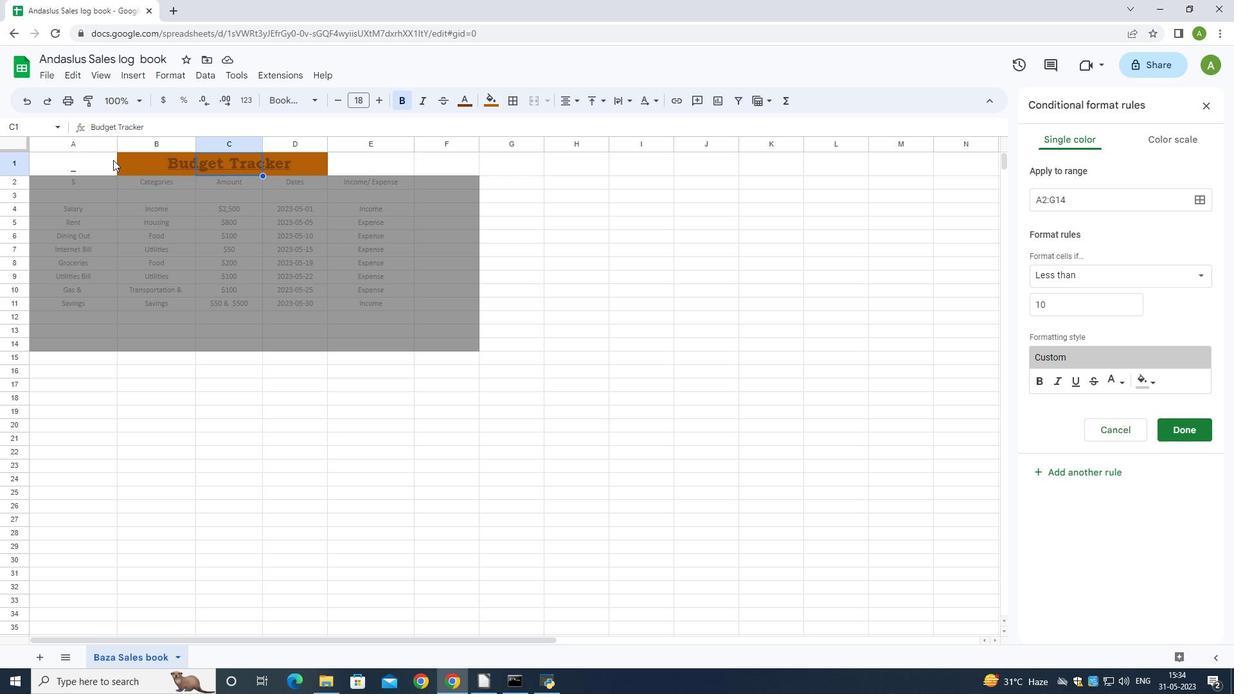 
Action: Mouse pressed left at (120, 156)
Screenshot: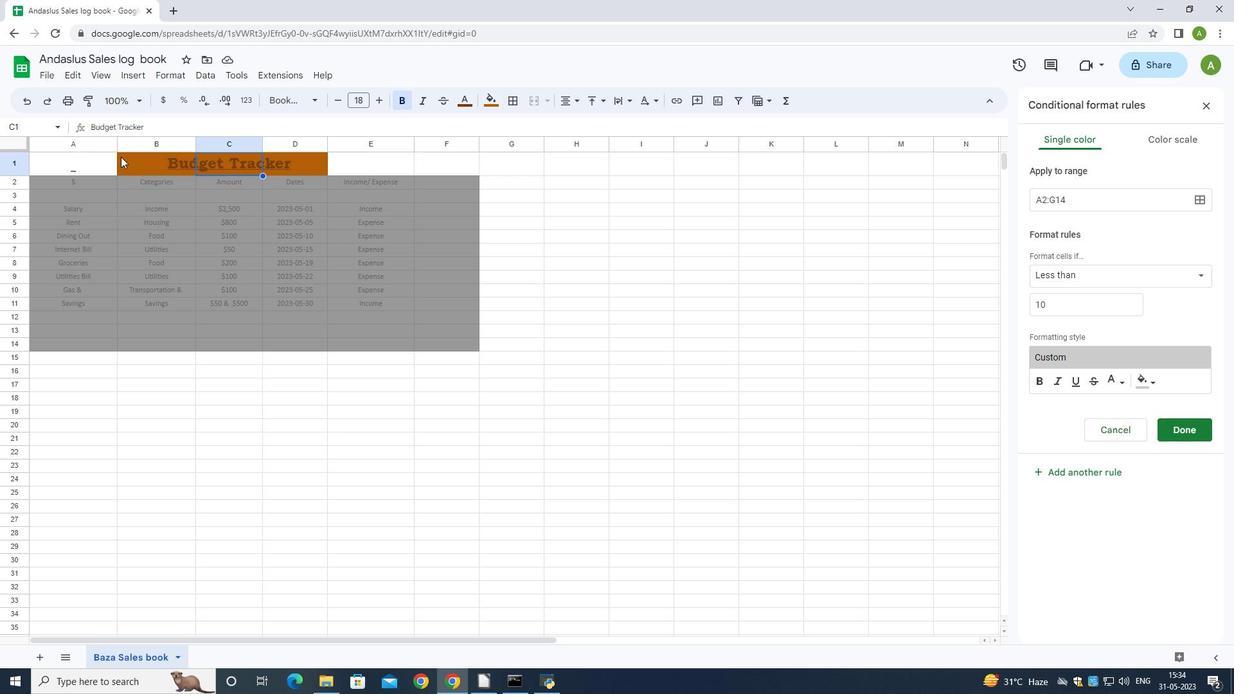 
Action: Mouse moved to (489, 102)
Screenshot: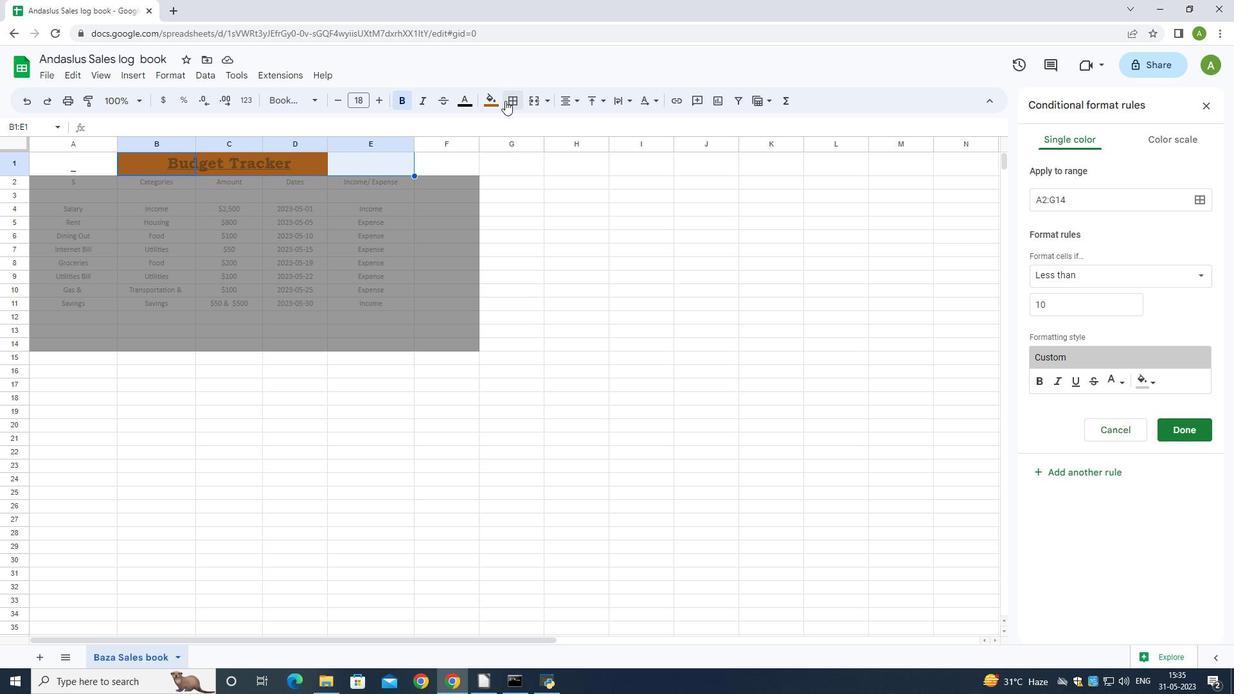 
Action: Mouse pressed left at (489, 102)
Screenshot: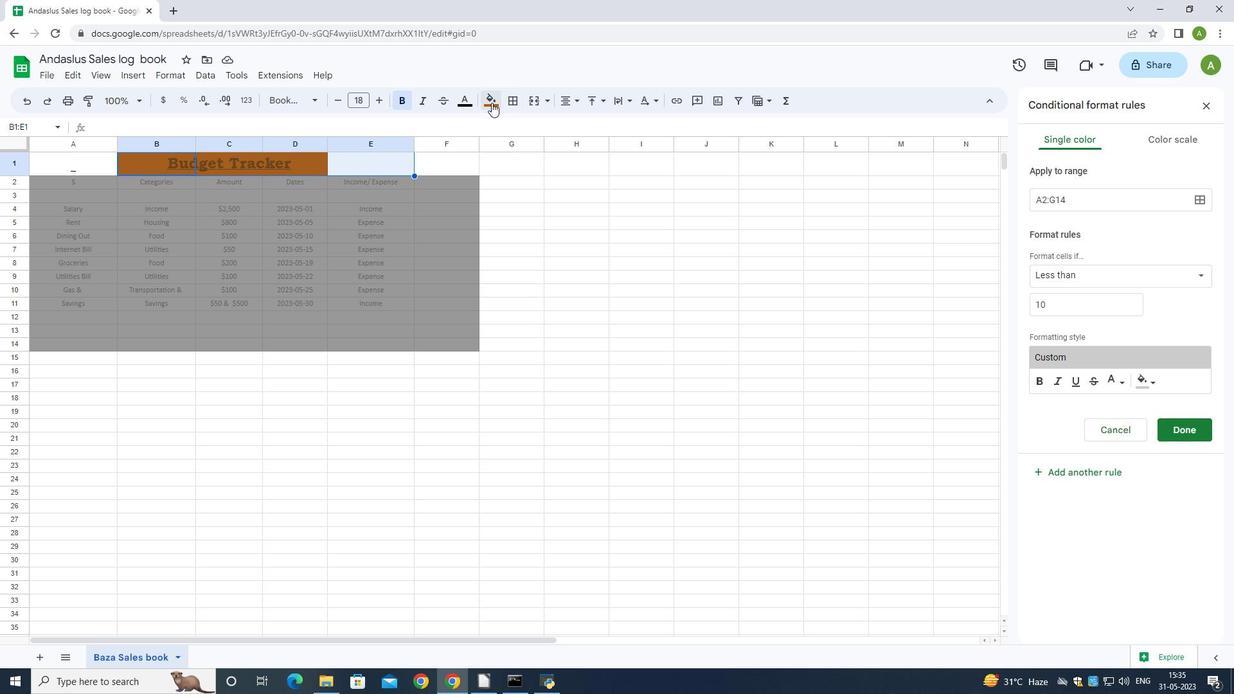 
Action: Mouse moved to (509, 157)
Screenshot: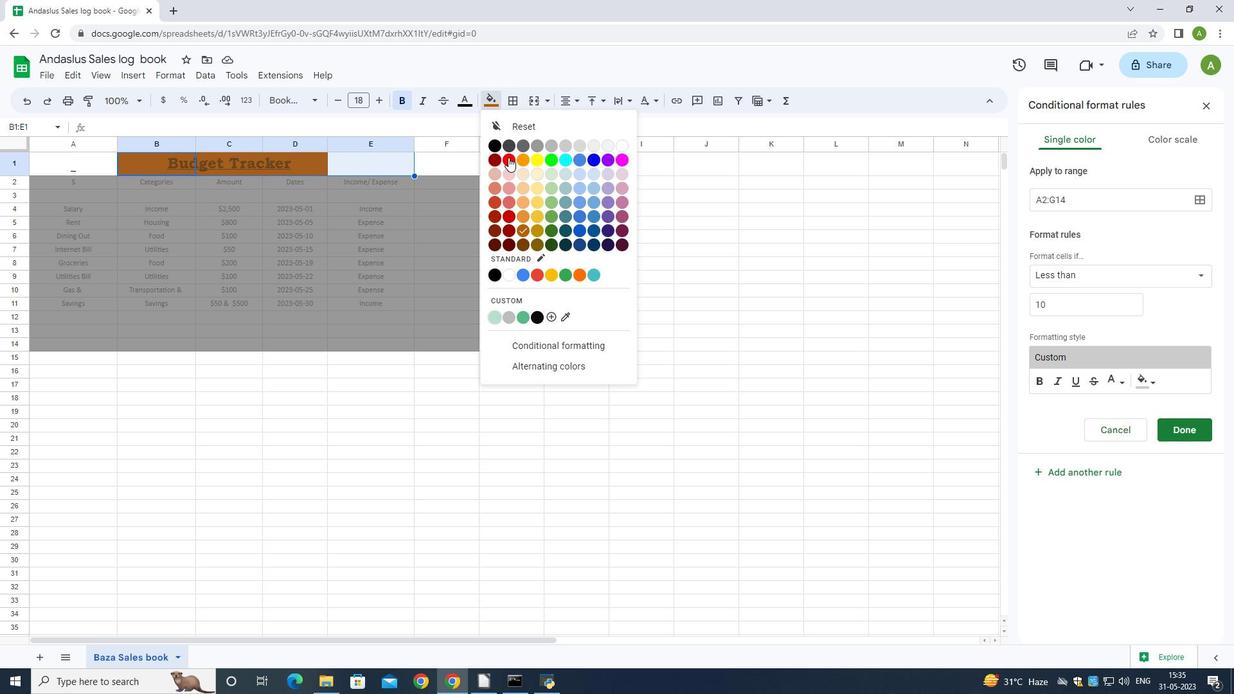 
Action: Mouse pressed left at (509, 157)
Screenshot: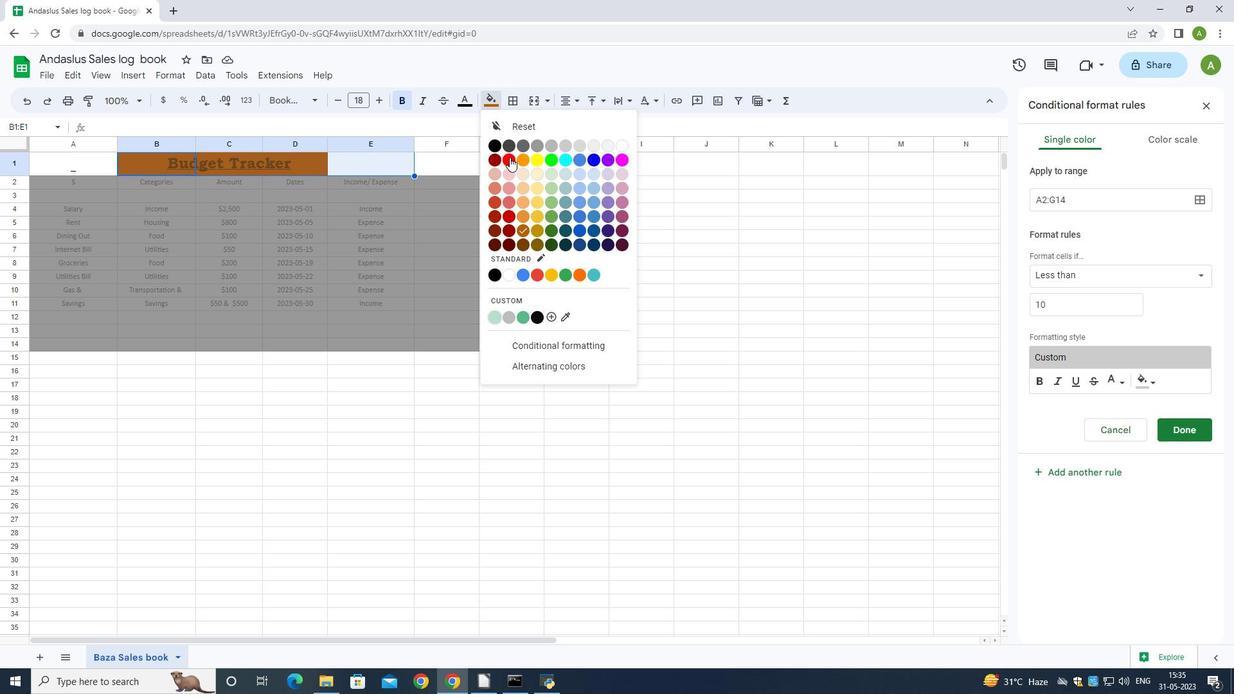
Action: Mouse moved to (54, 185)
Screenshot: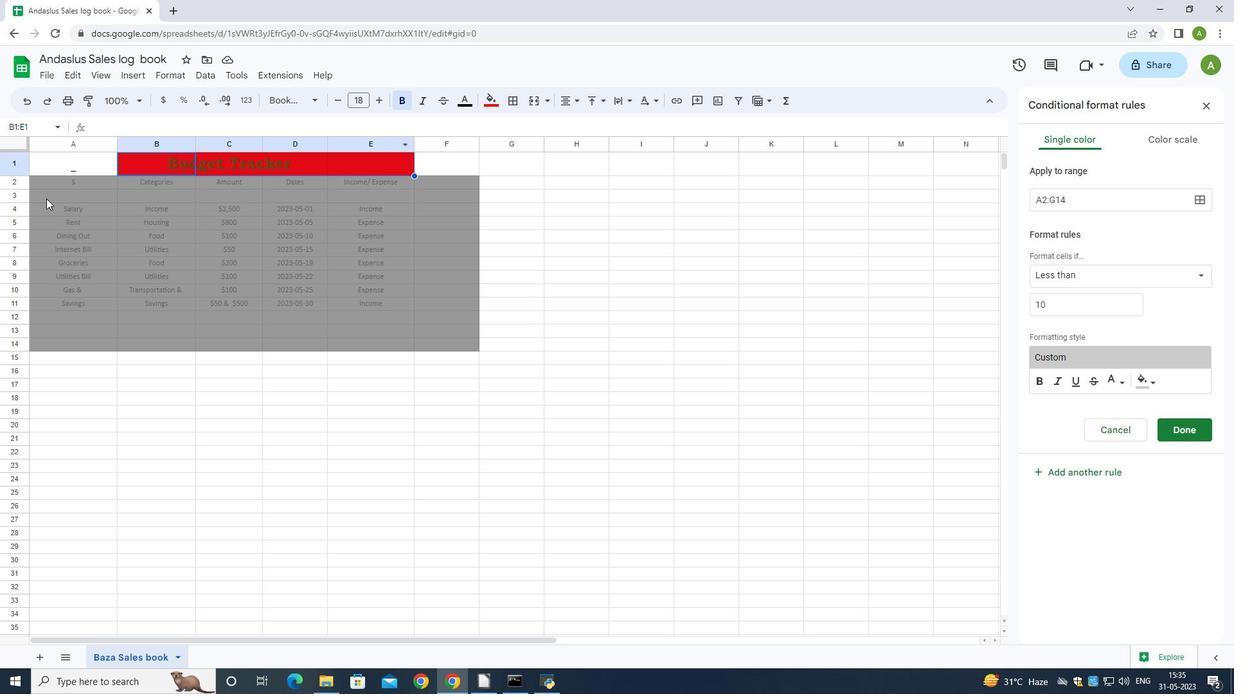 
Action: Mouse pressed left at (54, 185)
Screenshot: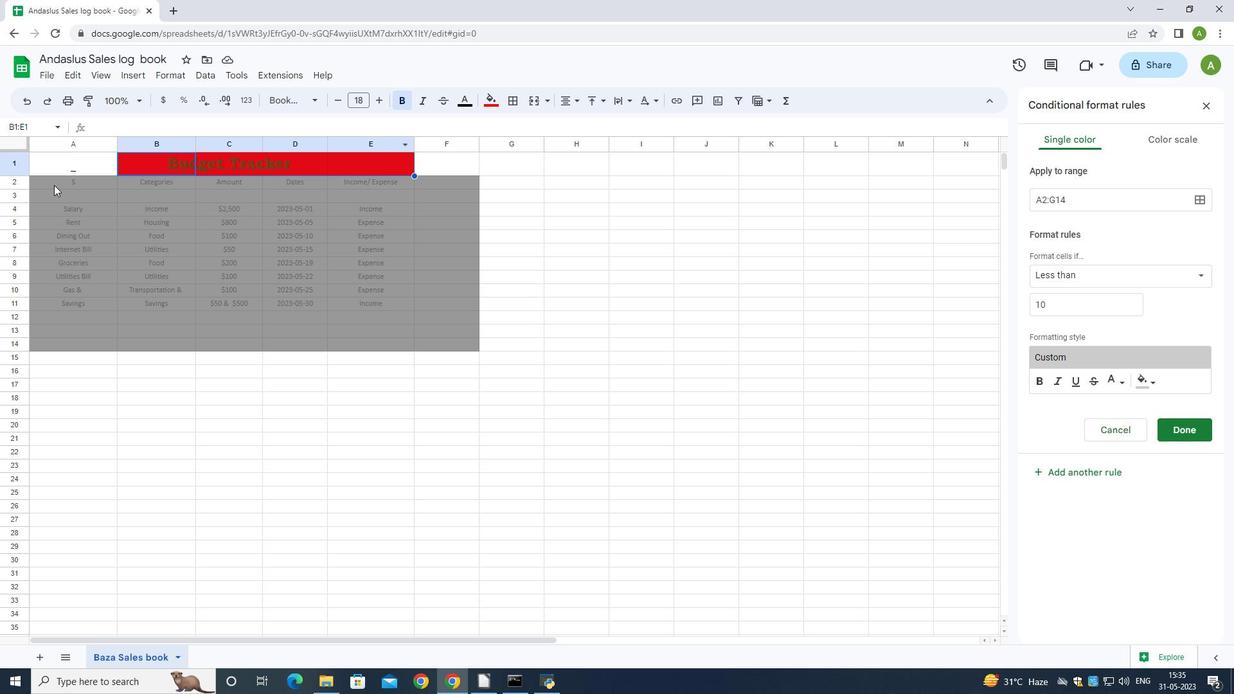
Action: Mouse moved to (52, 184)
Screenshot: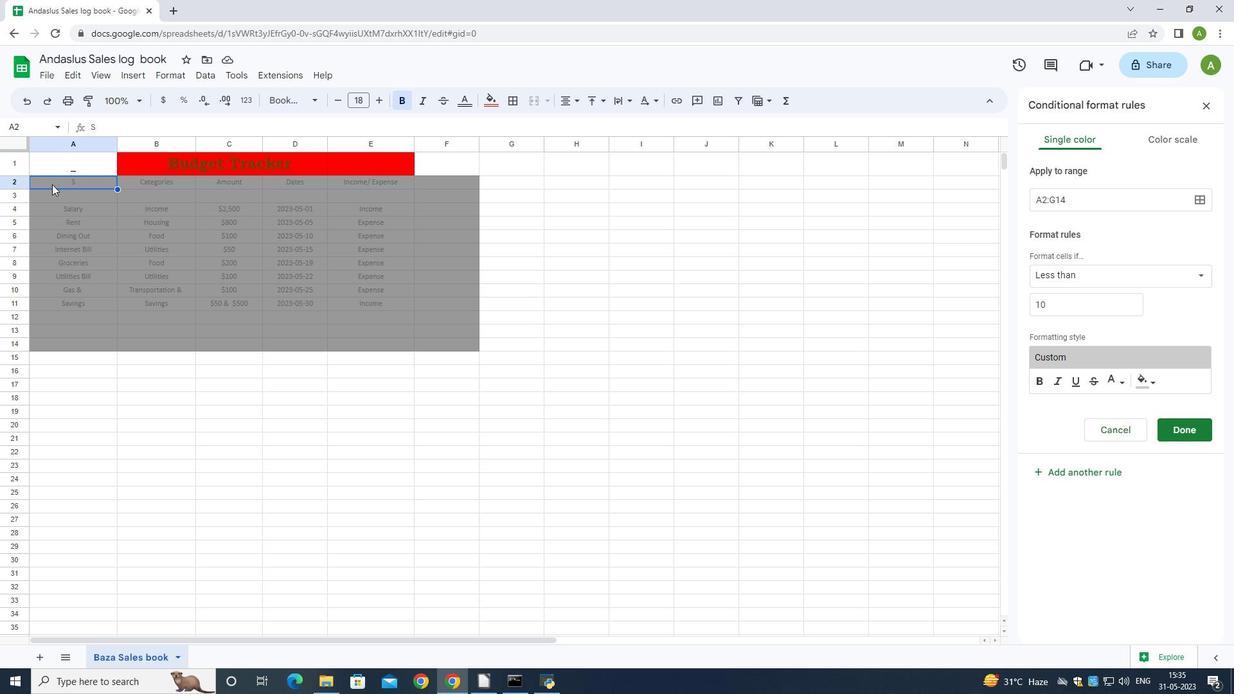 
Action: Mouse pressed left at (52, 184)
Screenshot: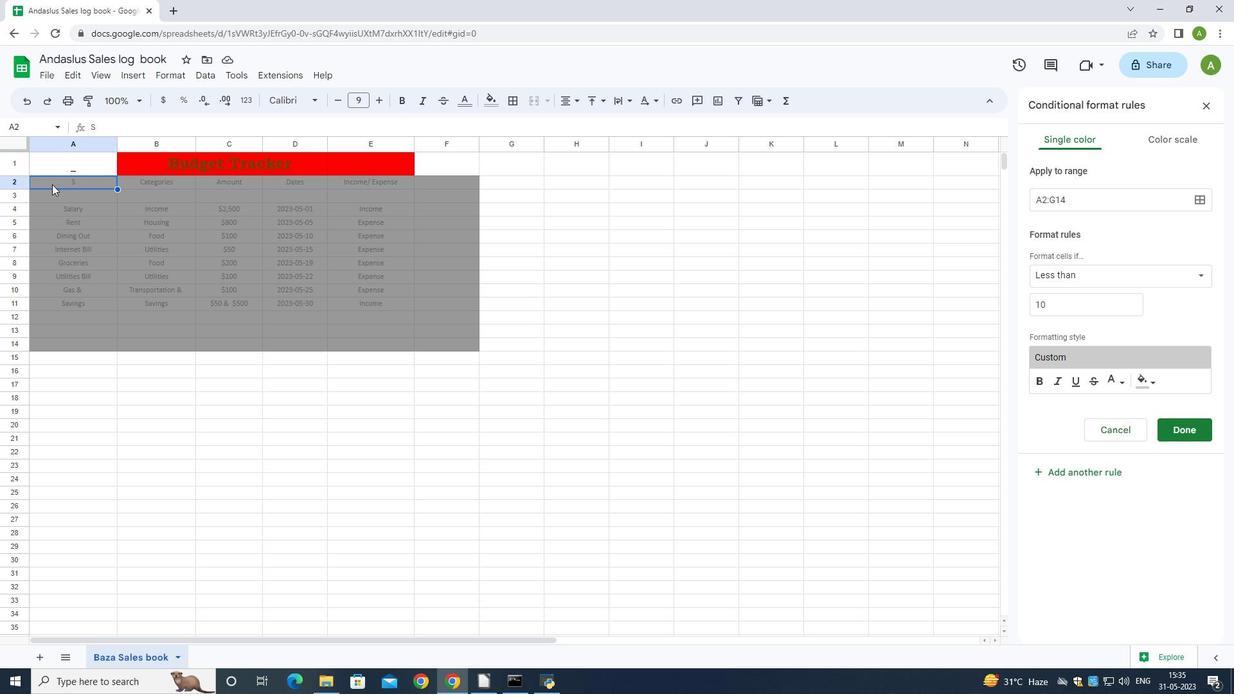 
Action: Mouse moved to (495, 99)
Screenshot: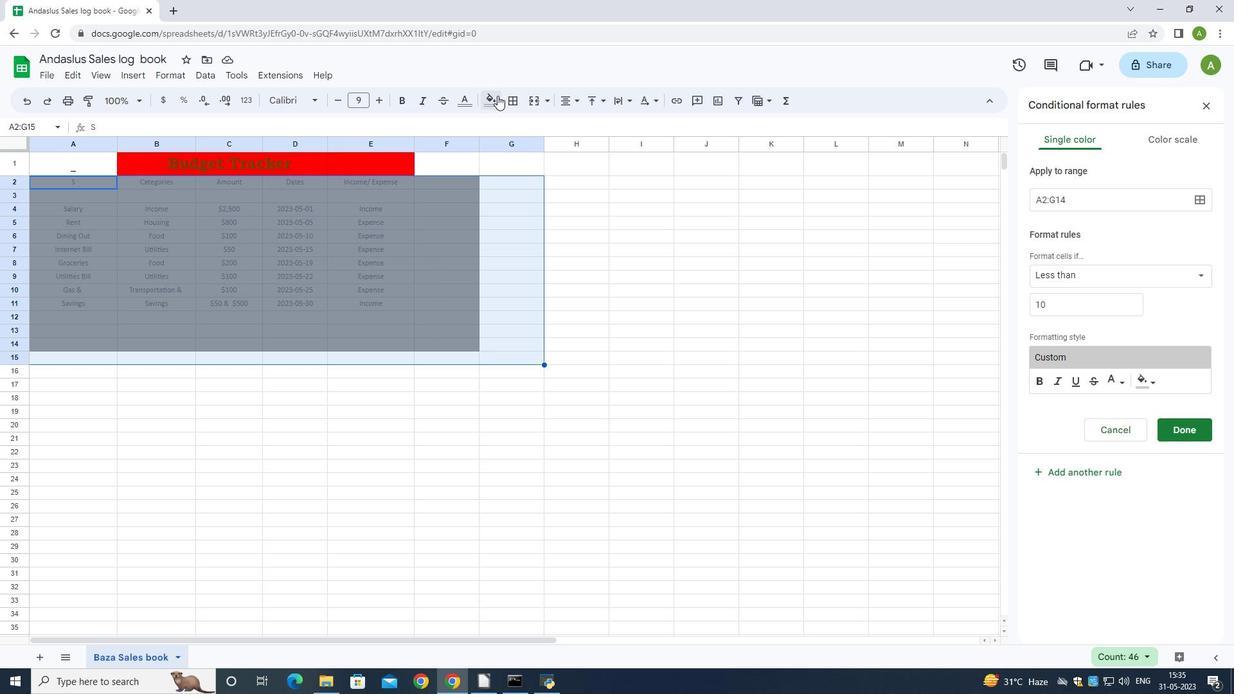 
Action: Mouse pressed left at (495, 99)
Screenshot: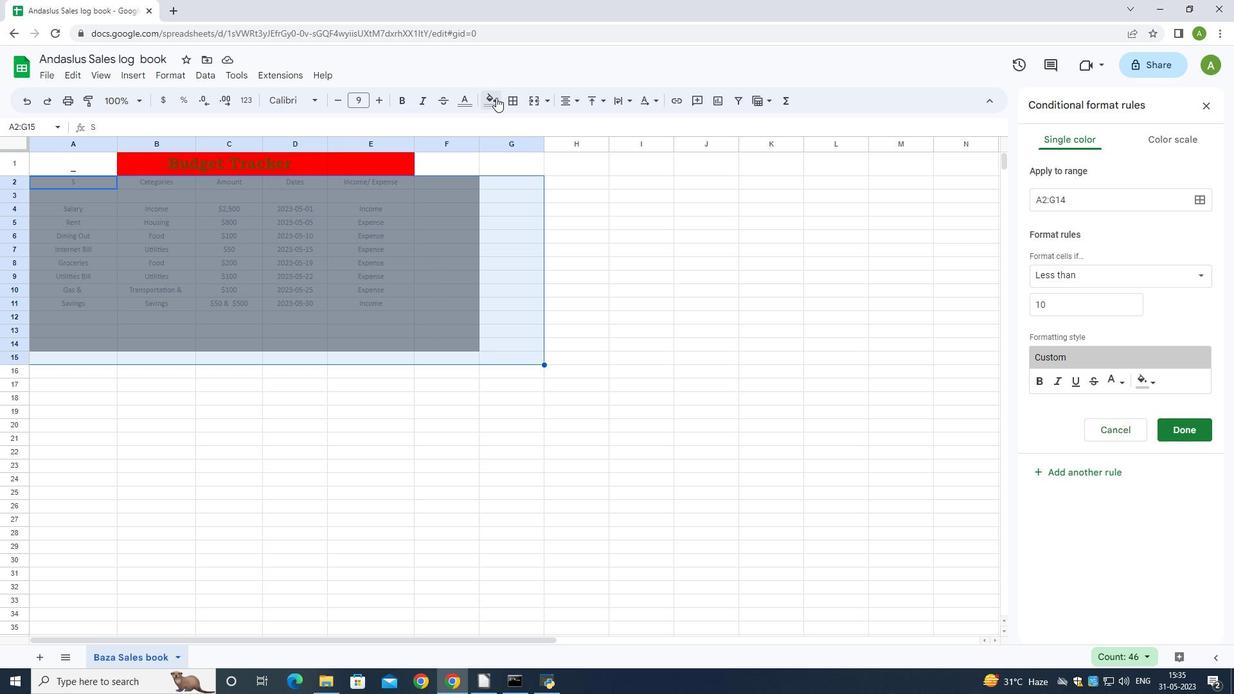 
Action: Mouse moved to (507, 176)
Screenshot: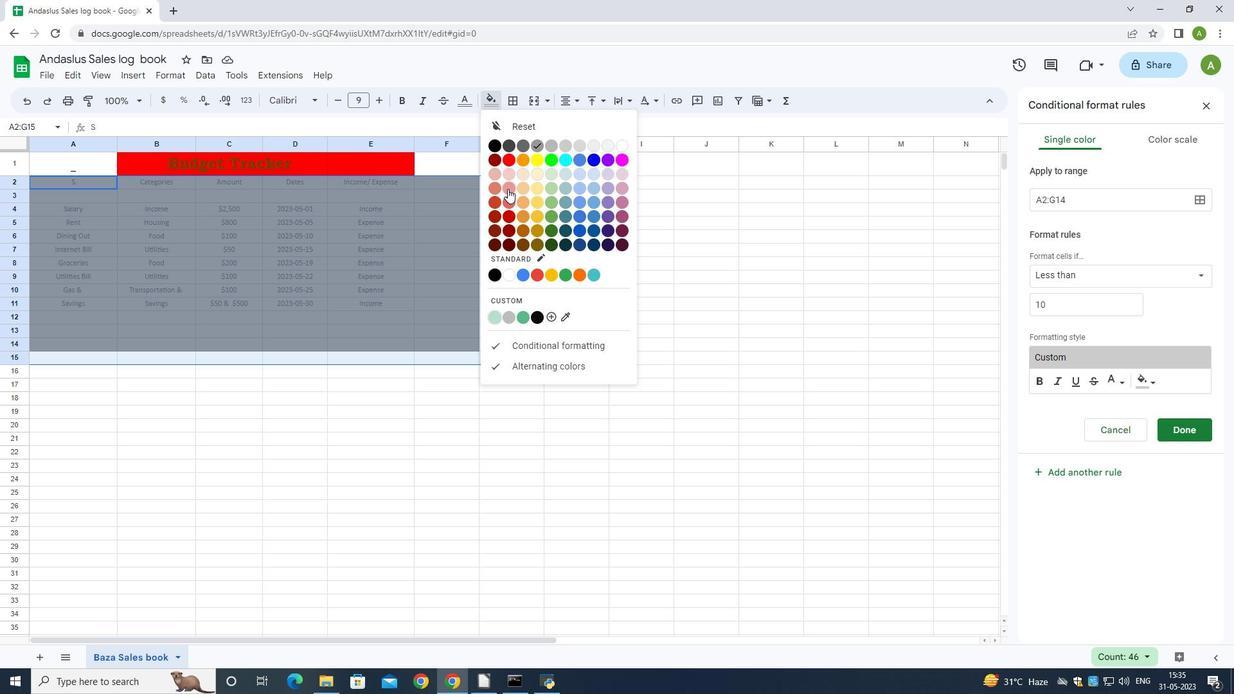 
Action: Mouse pressed left at (507, 176)
Screenshot: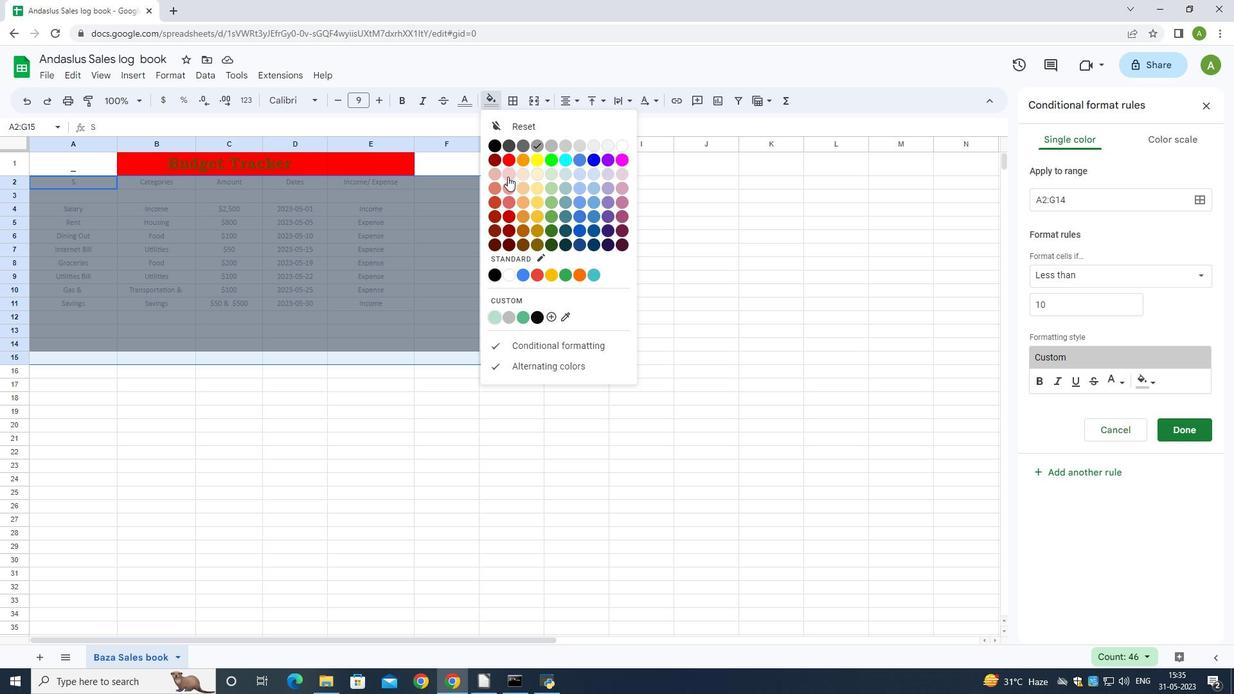 
Action: Mouse moved to (488, 99)
Screenshot: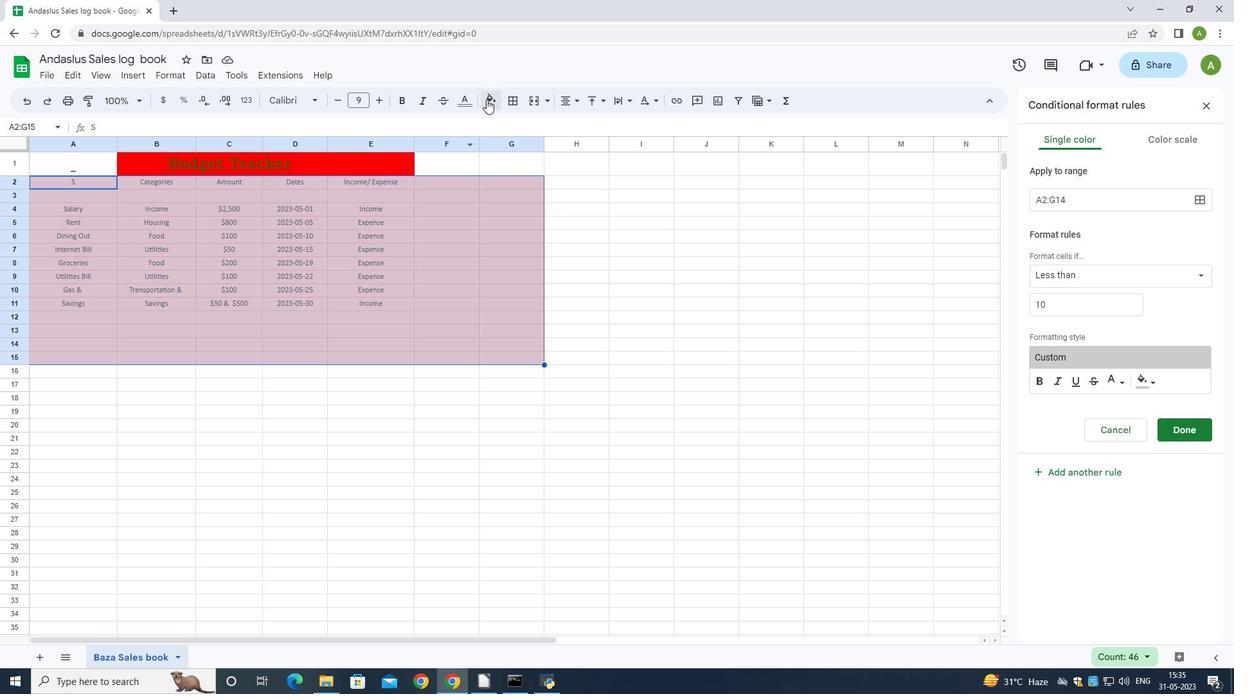
Action: Mouse pressed left at (488, 99)
Screenshot: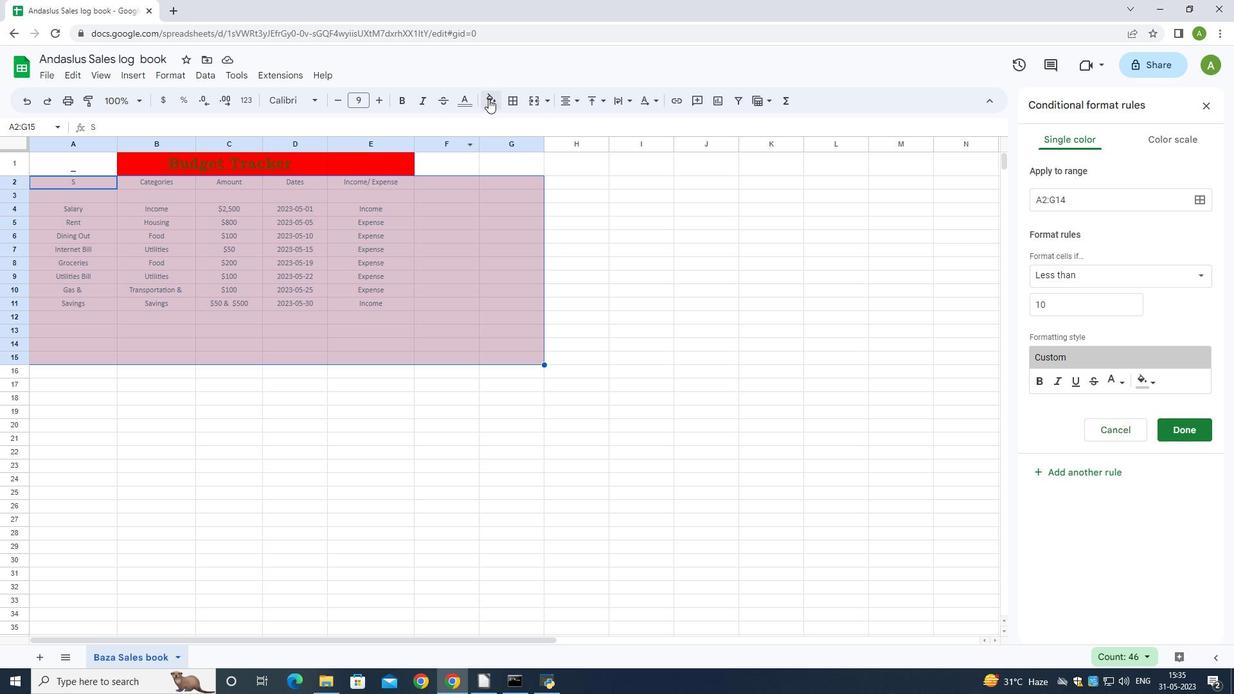 
Action: Mouse moved to (538, 142)
Screenshot: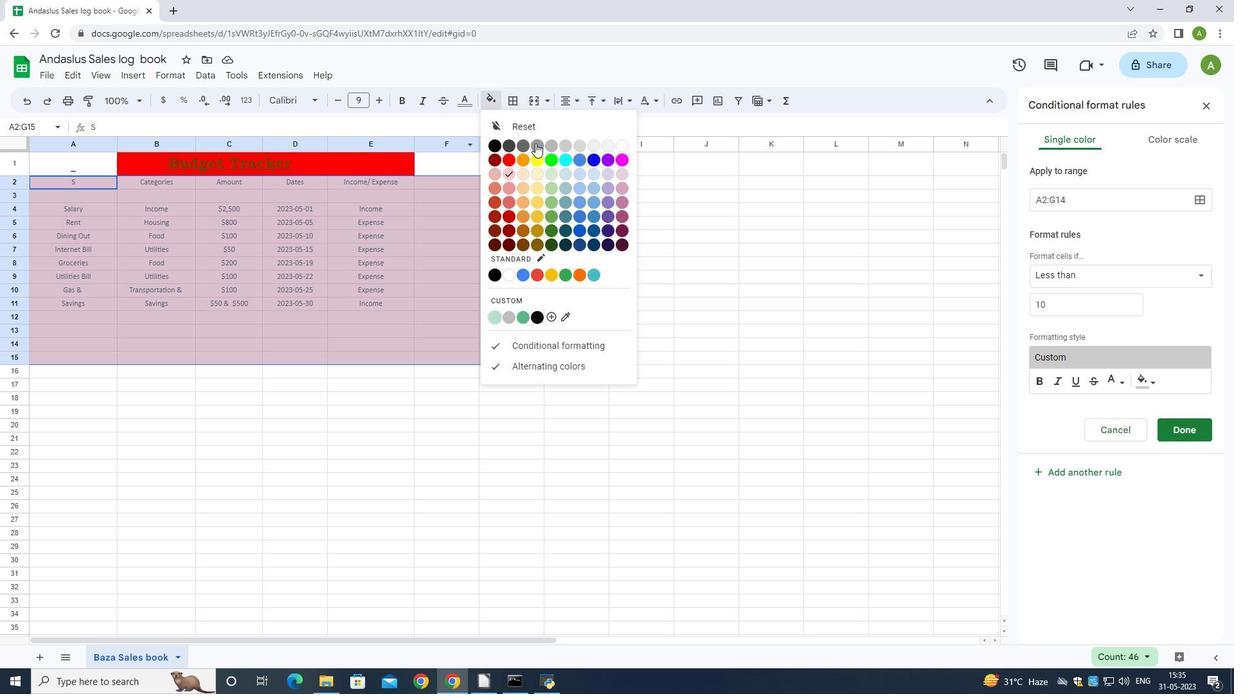 
Action: Mouse pressed left at (538, 142)
Screenshot: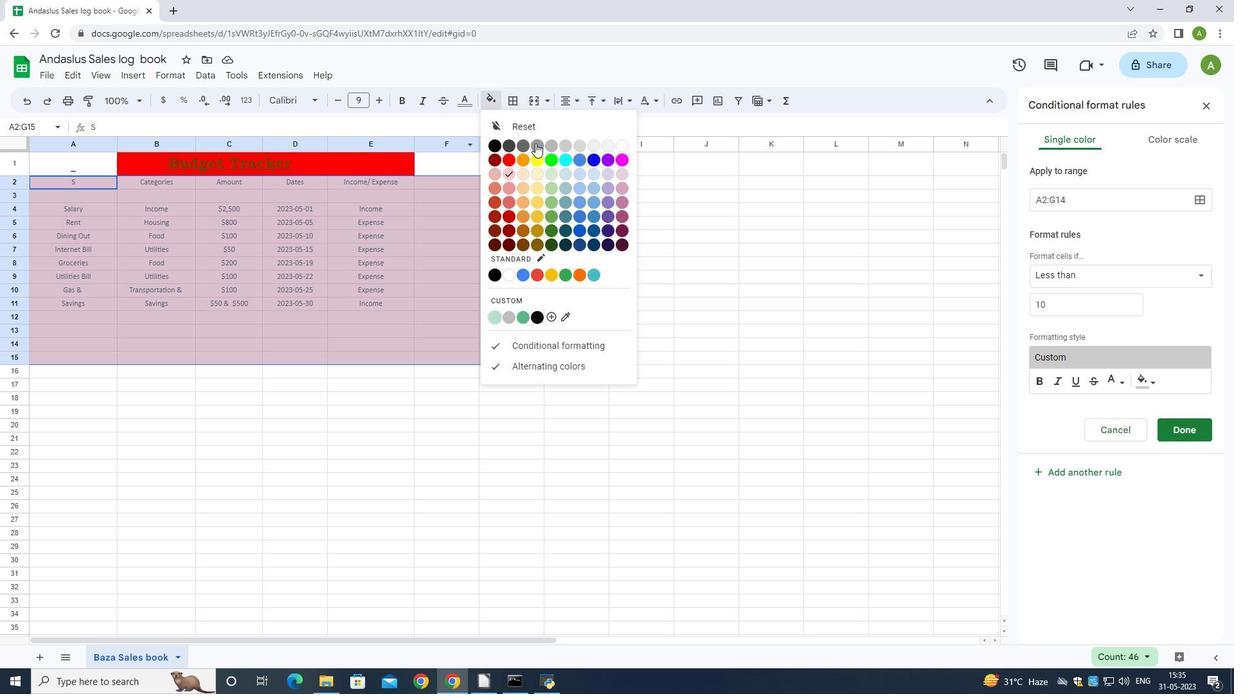 
Action: Mouse moved to (267, 302)
Screenshot: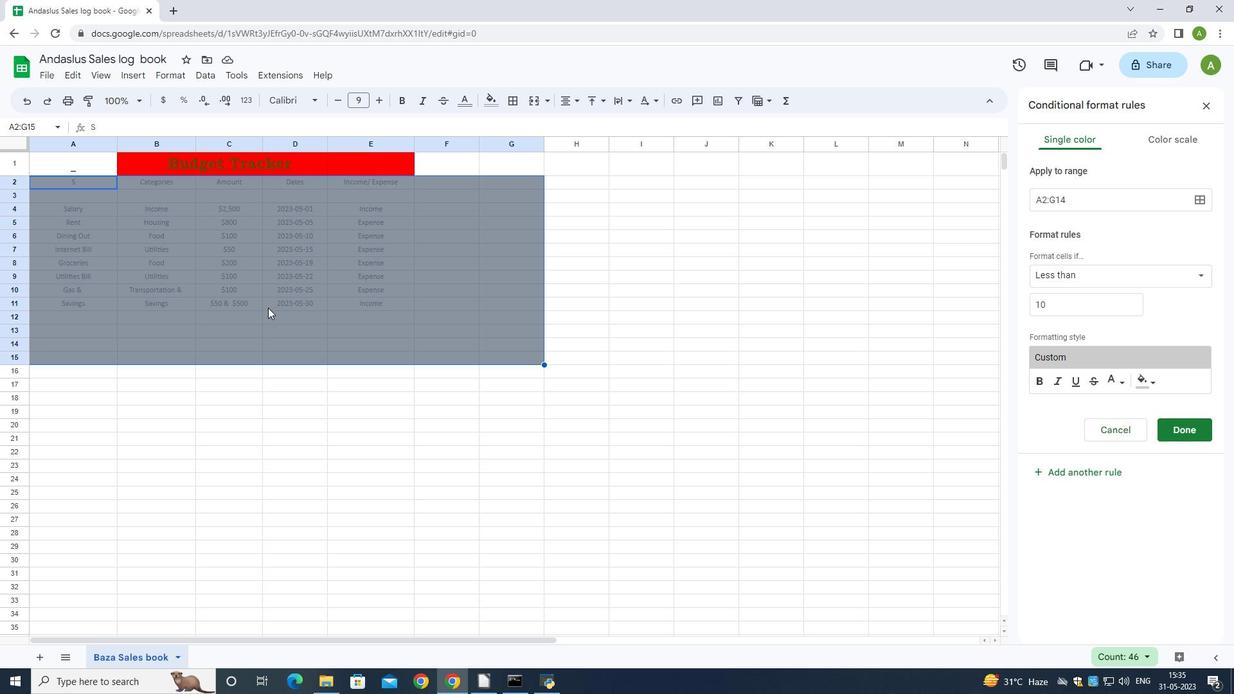 
Action: Mouse pressed left at (267, 302)
Screenshot: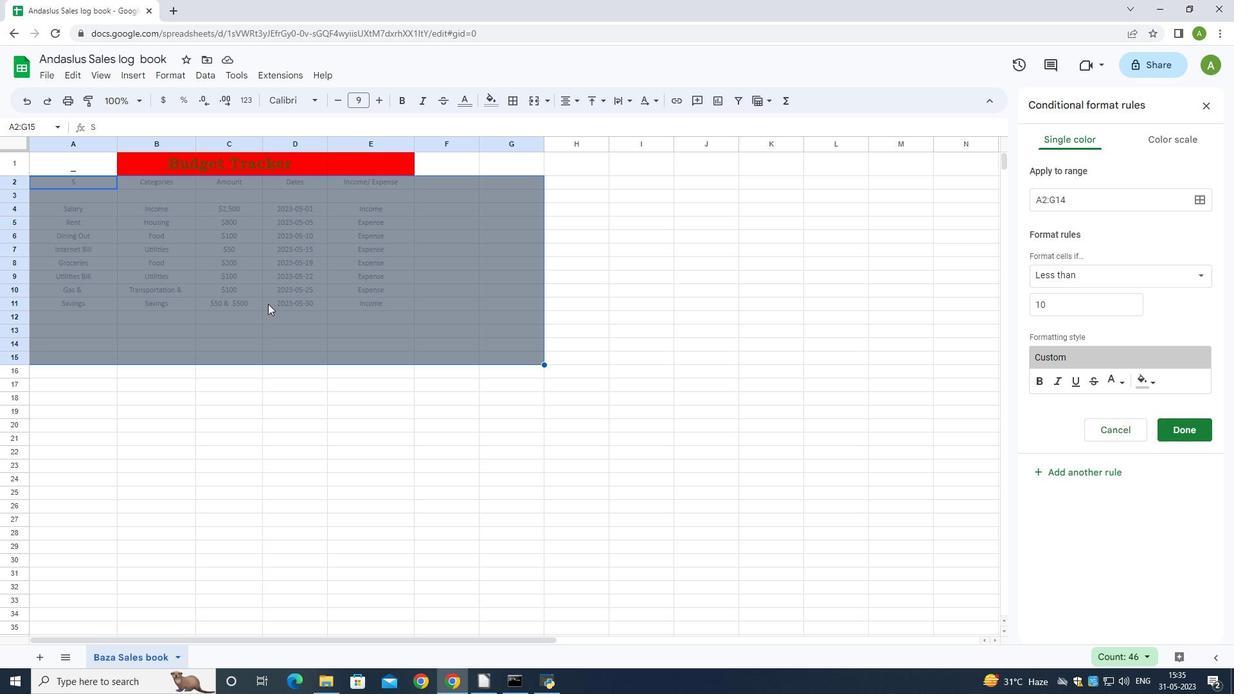 
Action: Mouse moved to (86, 159)
Screenshot: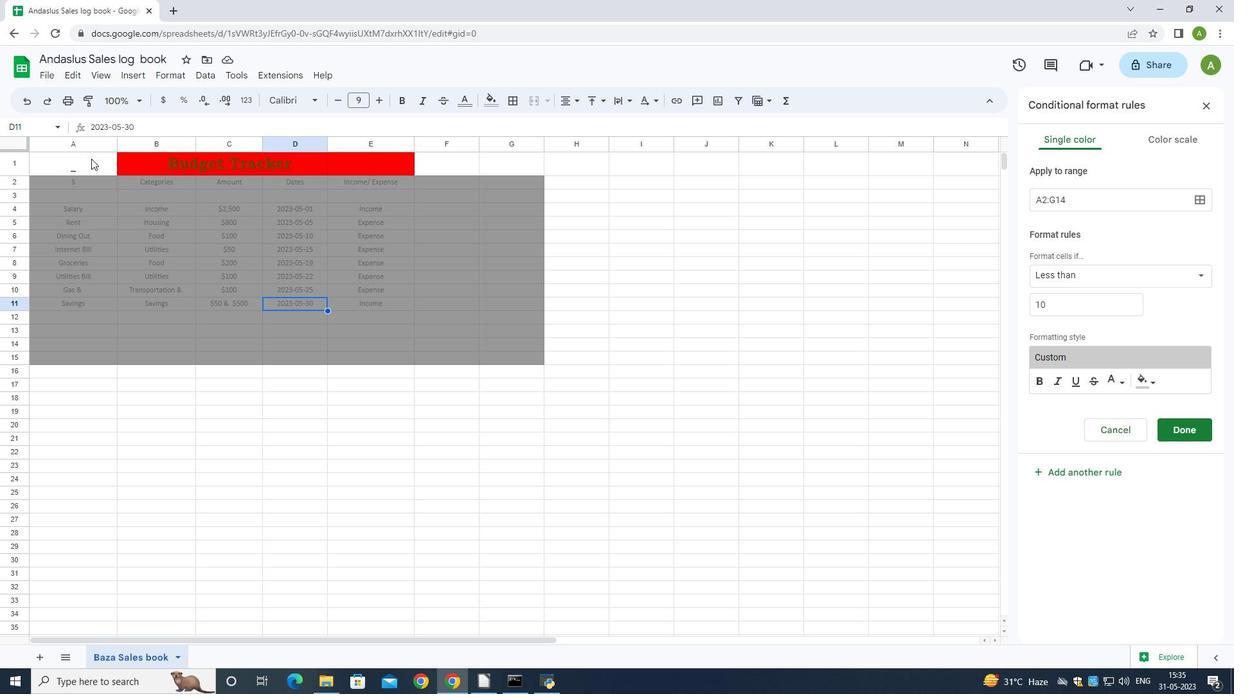 
Action: Mouse pressed left at (86, 159)
Screenshot: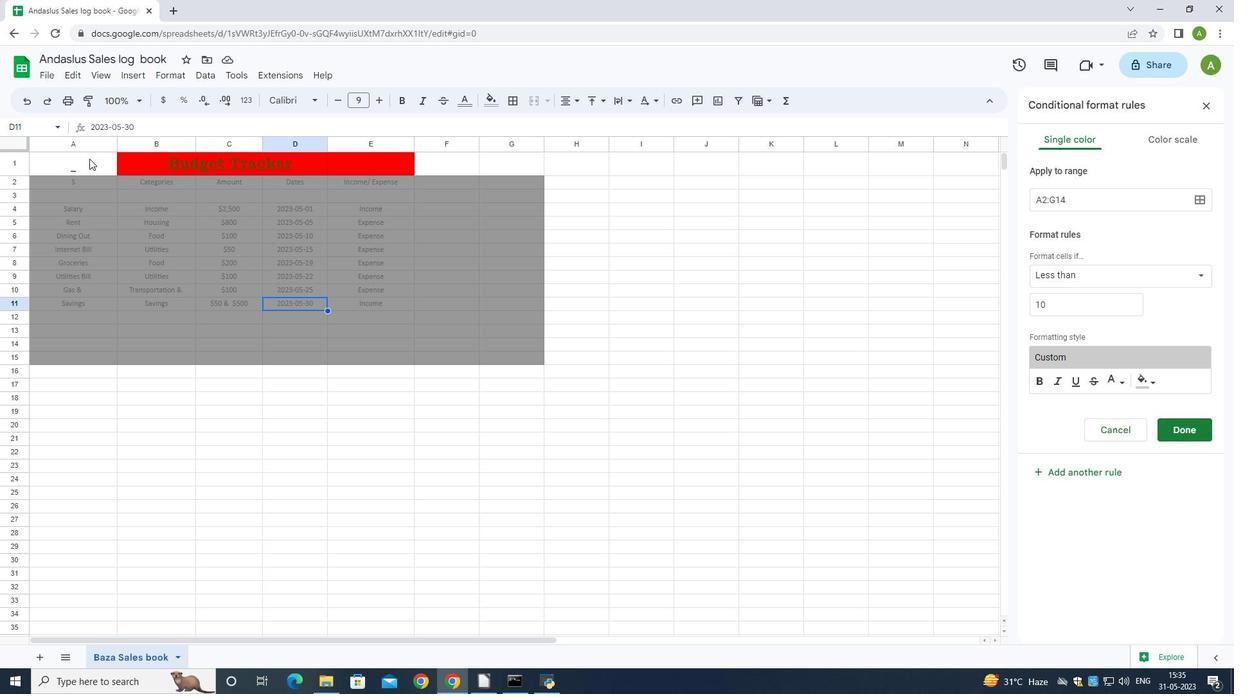 
Action: Mouse moved to (508, 100)
Screenshot: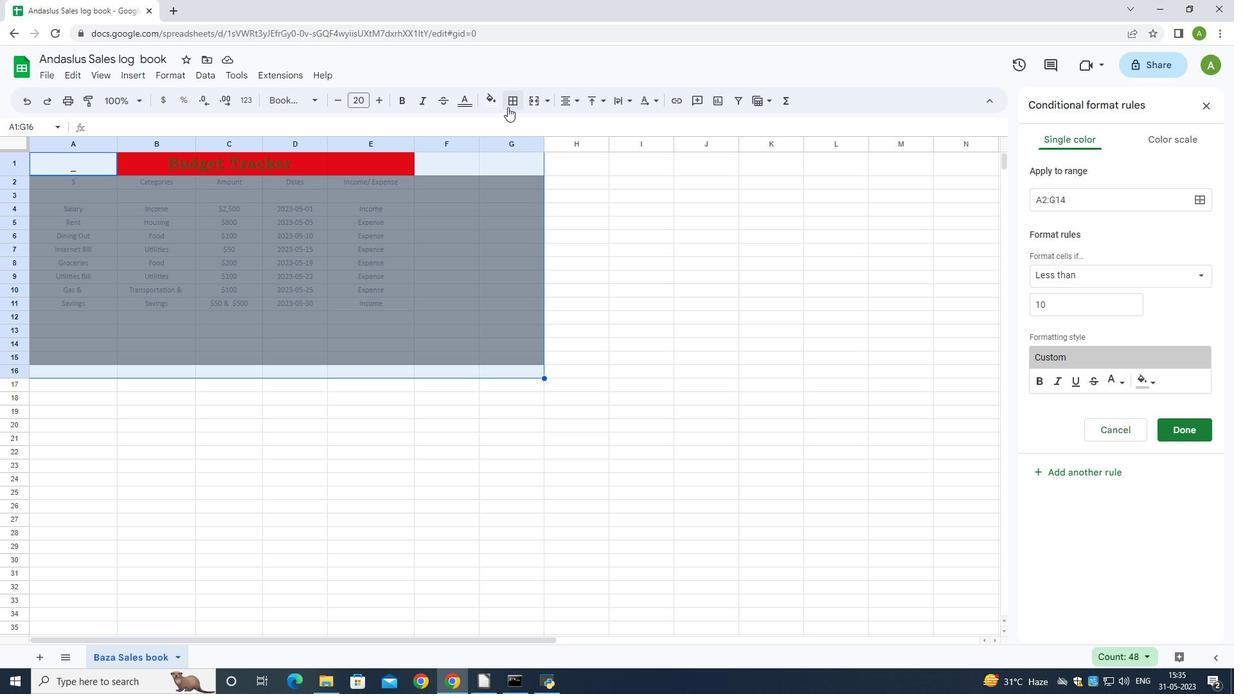 
Action: Mouse pressed left at (508, 100)
Screenshot: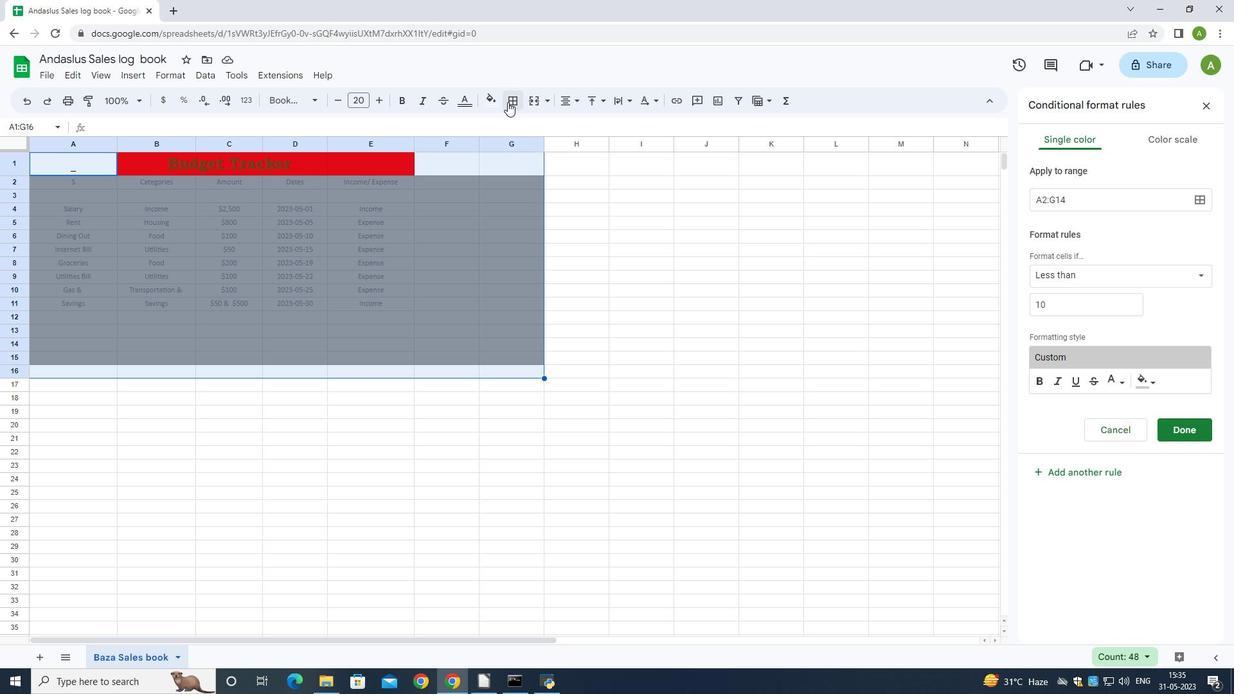 
Action: Mouse moved to (606, 131)
Screenshot: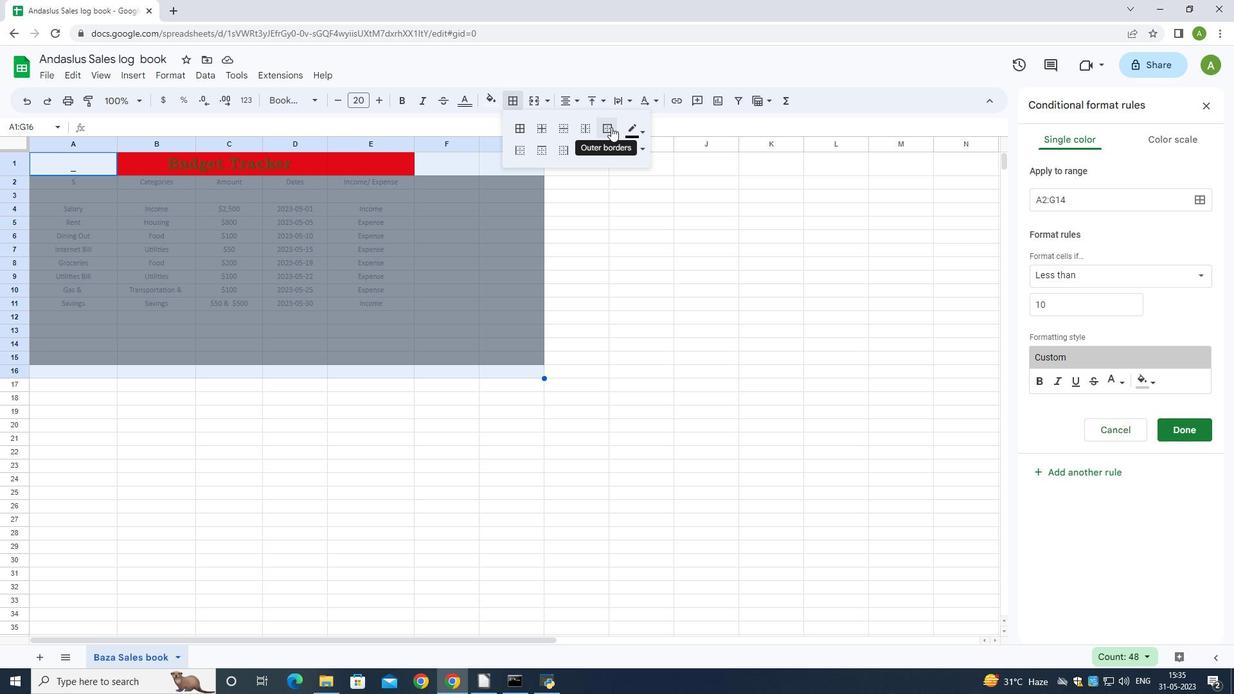 
Action: Mouse pressed left at (606, 131)
Screenshot: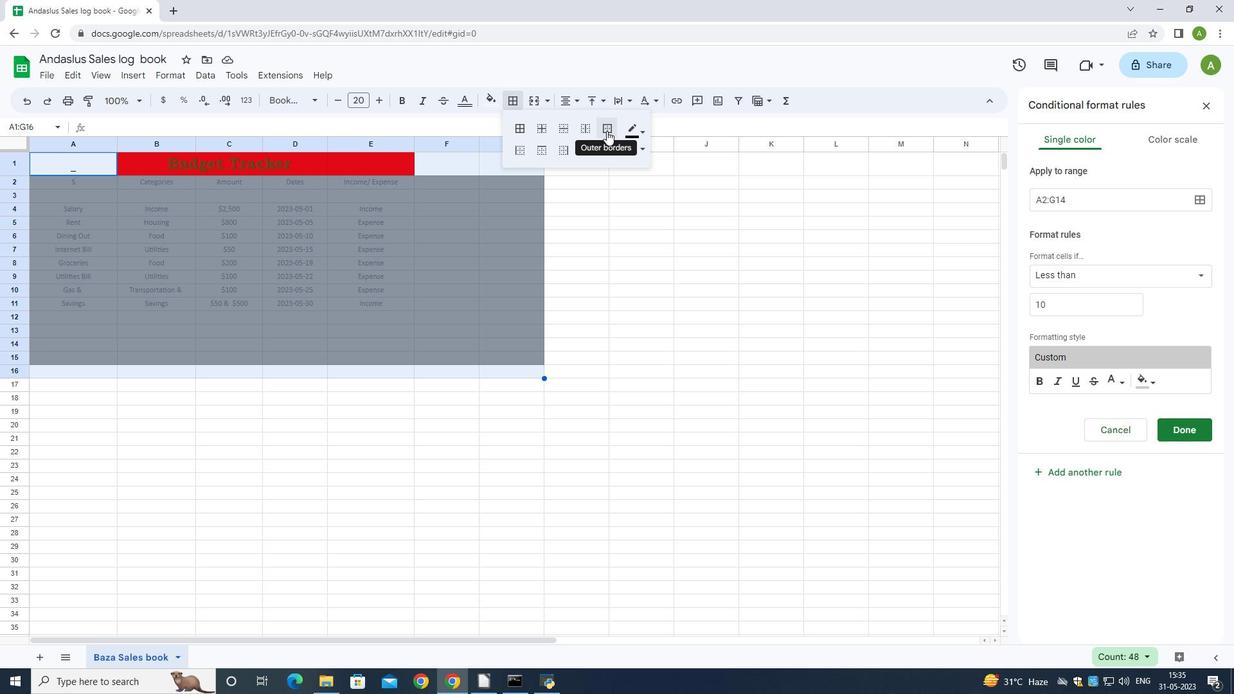 
Action: Mouse moved to (425, 439)
Screenshot: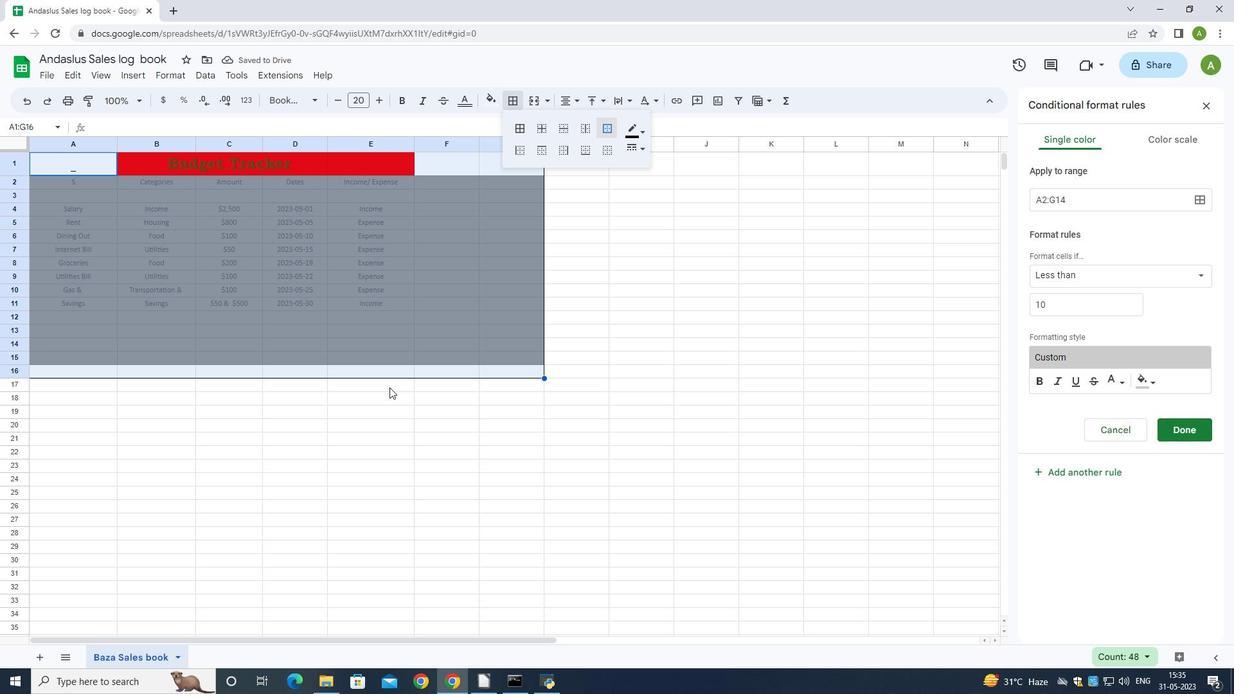 
Action: Key pressed <Key.enter>
Screenshot: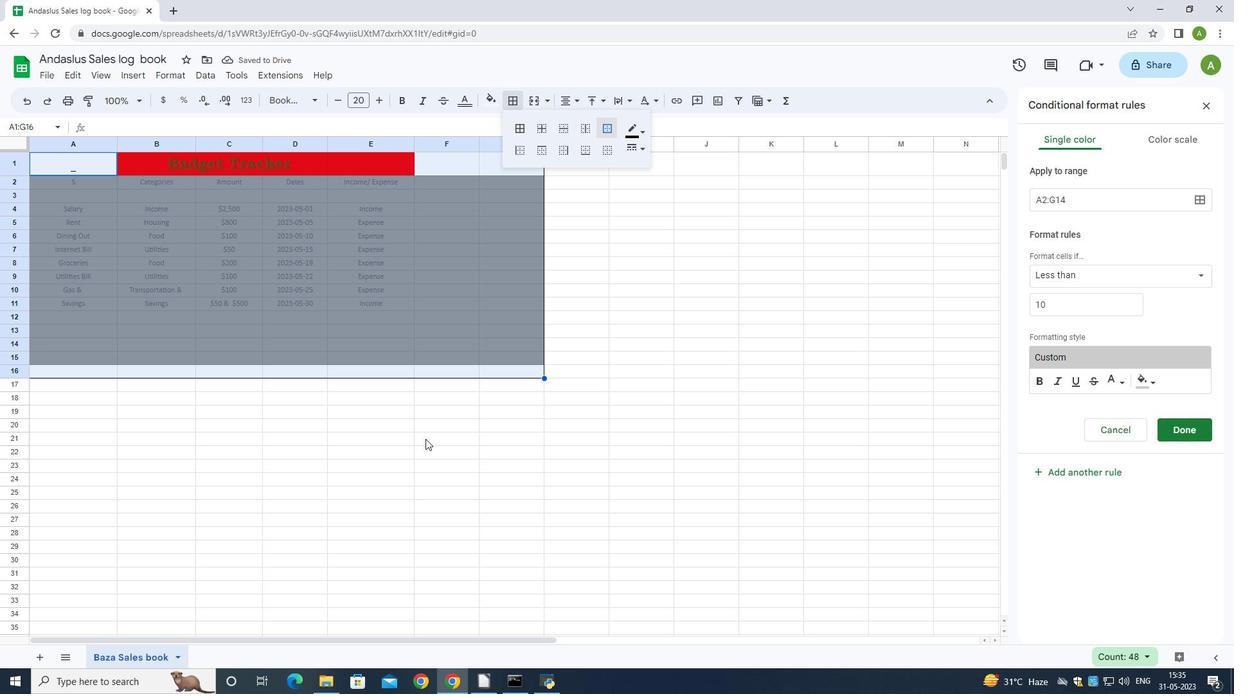 
Action: Mouse moved to (423, 439)
Screenshot: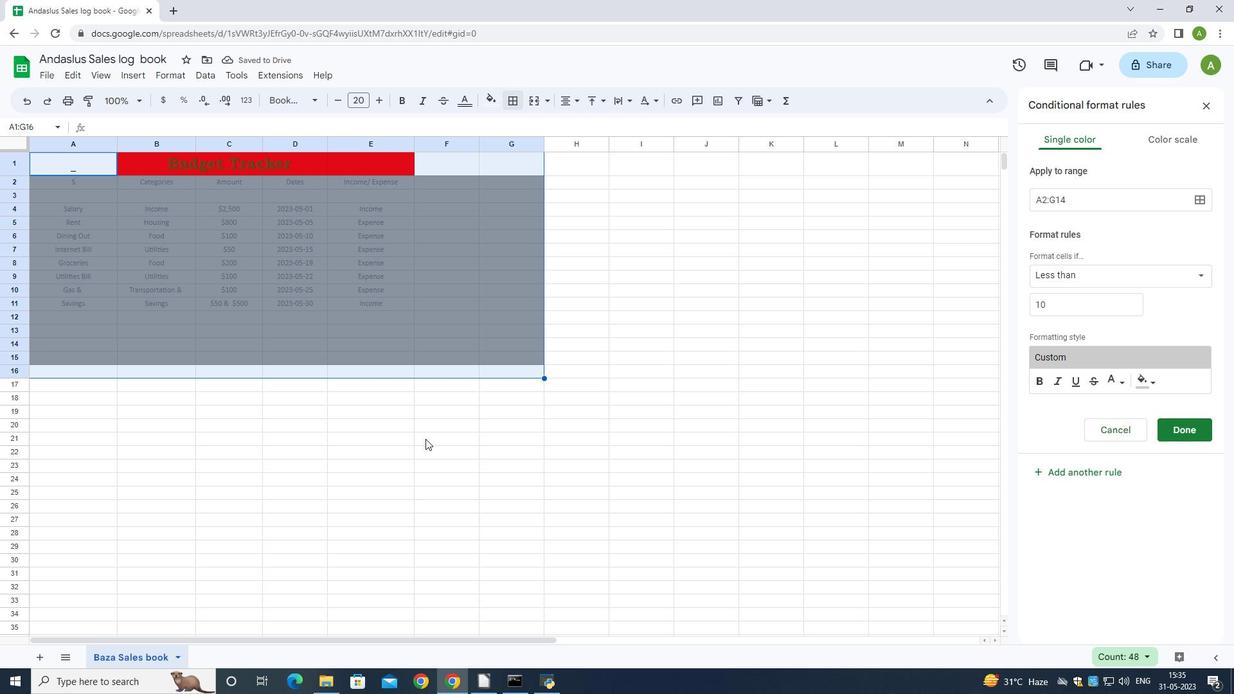
Action: Key pressed ctrl+S
Screenshot: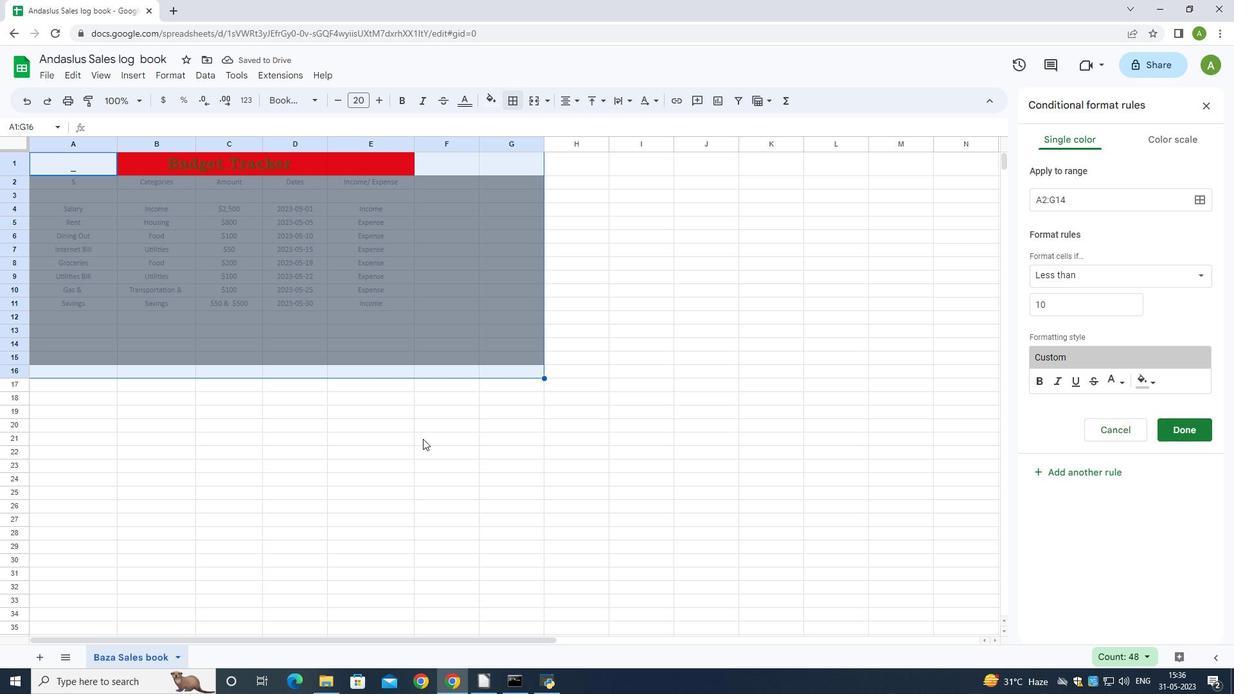 
Action: Mouse moved to (423, 410)
Screenshot: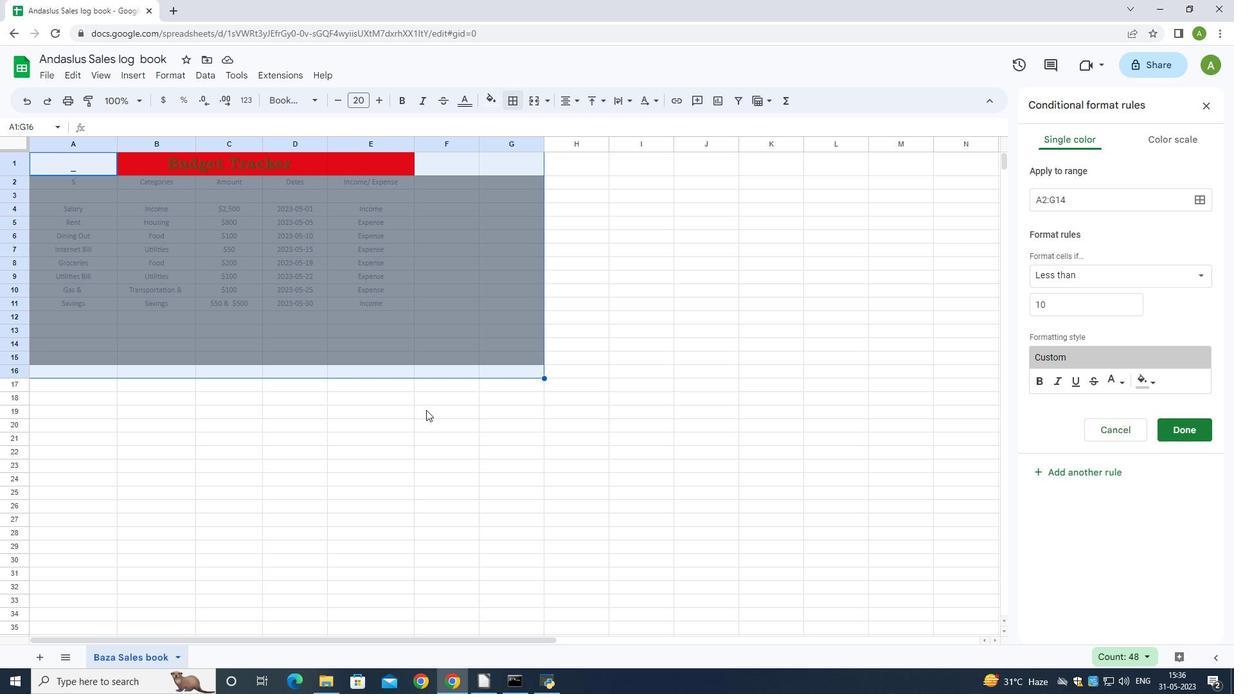 
